 Task: Explore upcoming open houses in Denver, Colorado, to visit properties with a sunroom.
Action: Mouse moved to (204, 181)
Screenshot: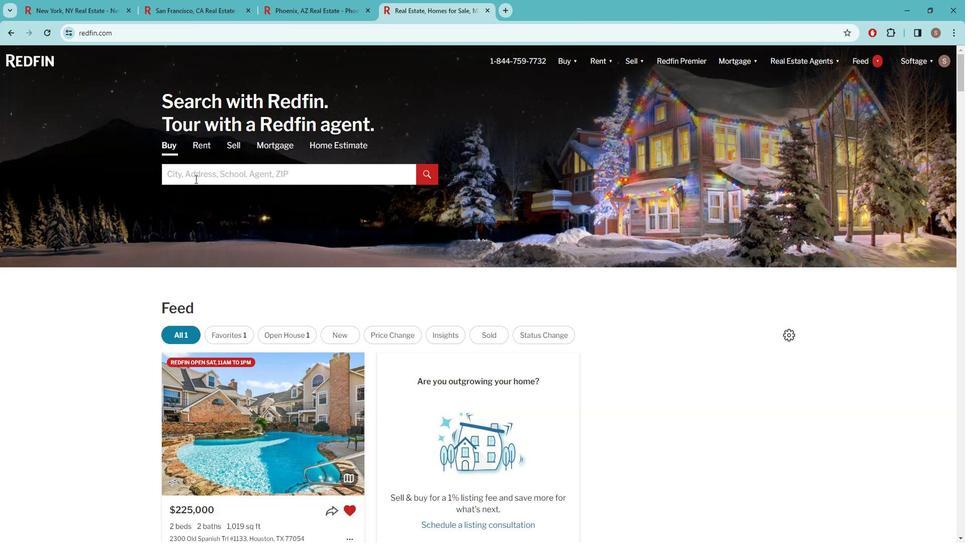 
Action: Mouse pressed left at (204, 181)
Screenshot: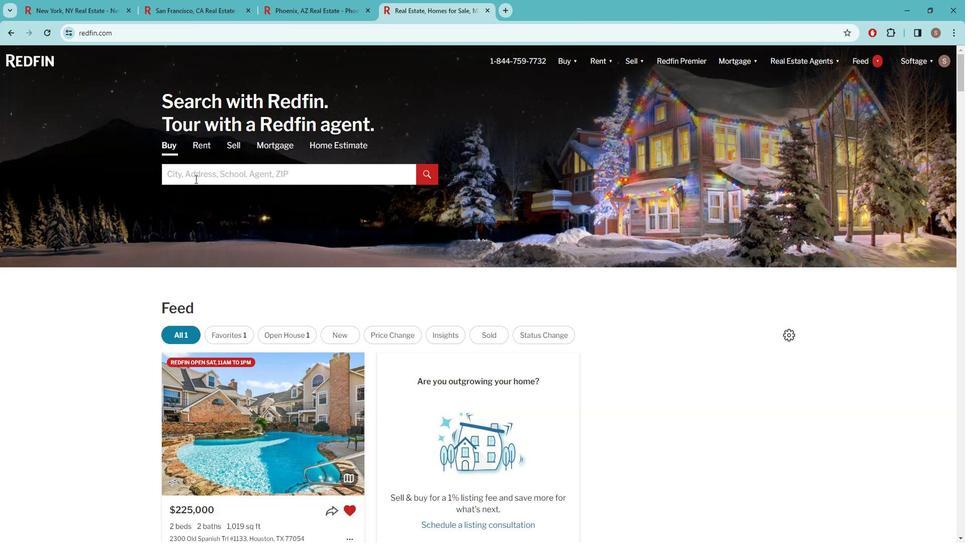 
Action: Mouse moved to (204, 181)
Screenshot: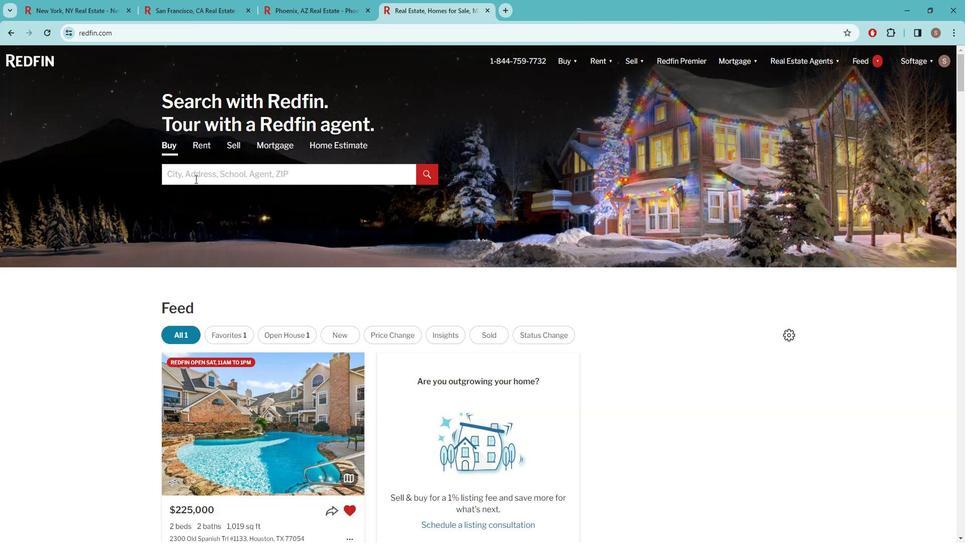 
Action: Key pressed d<Key.caps_lock>ENVER
Screenshot: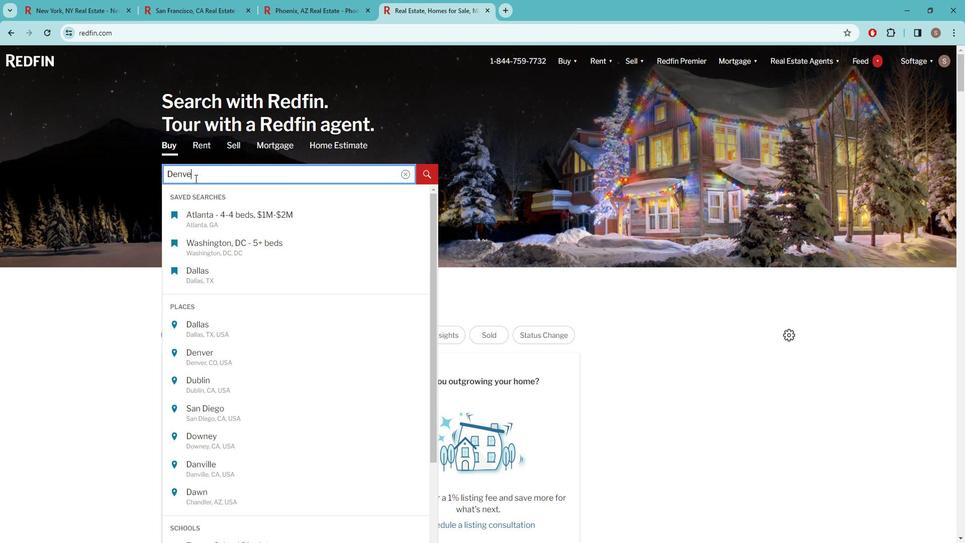 
Action: Mouse moved to (199, 220)
Screenshot: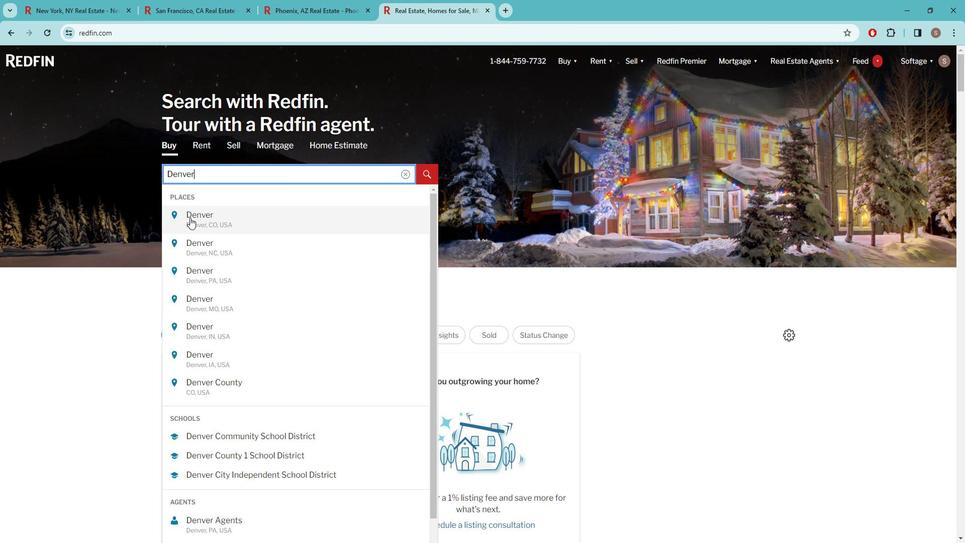 
Action: Mouse pressed left at (199, 220)
Screenshot: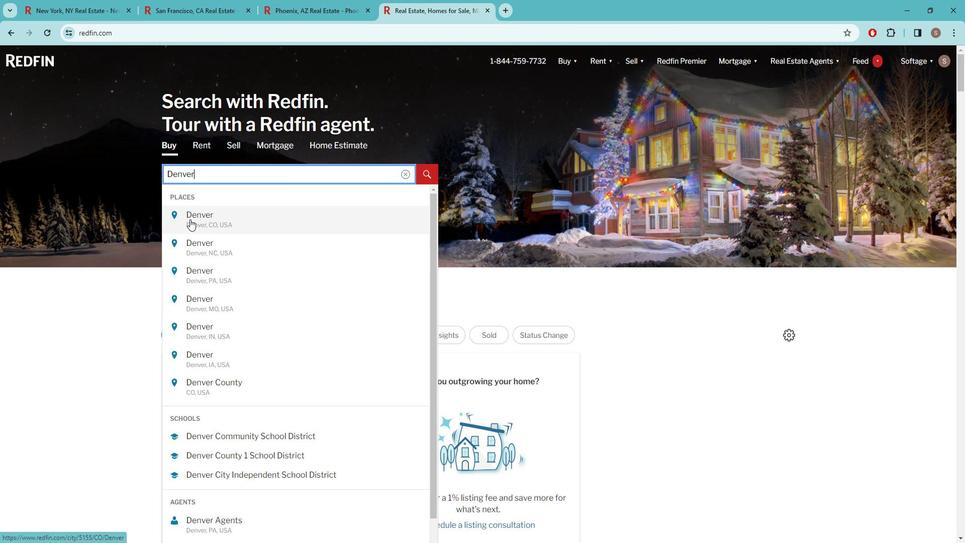 
Action: Mouse moved to (851, 126)
Screenshot: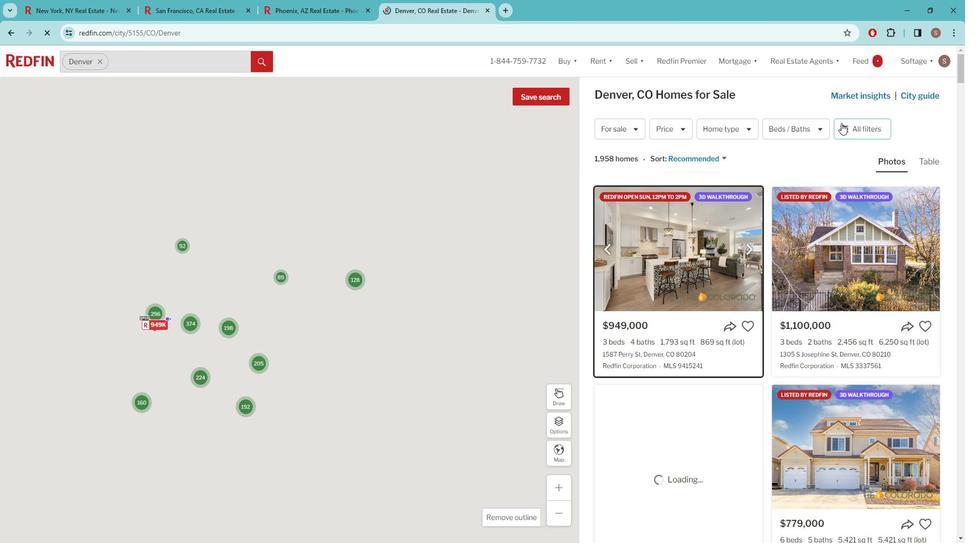 
Action: Mouse pressed left at (851, 126)
Screenshot: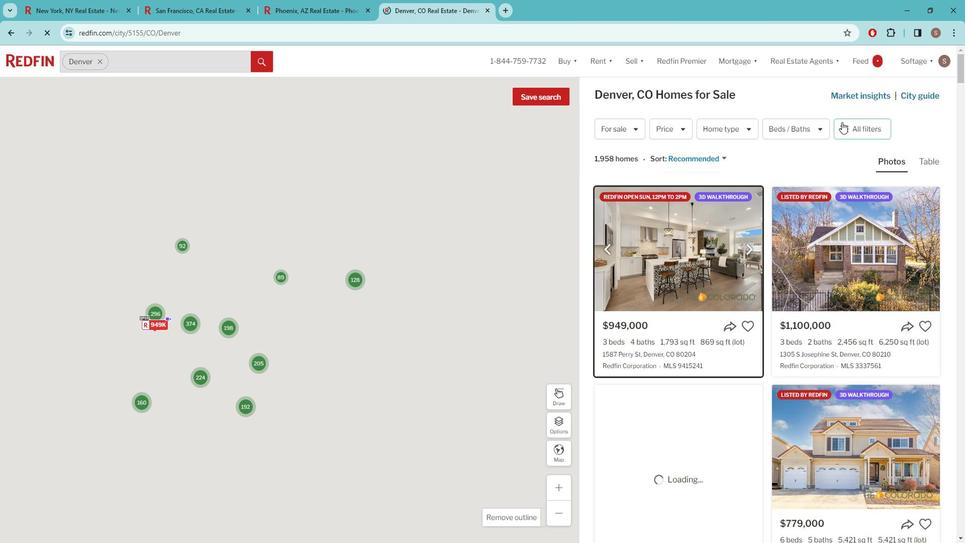 
Action: Mouse pressed left at (851, 126)
Screenshot: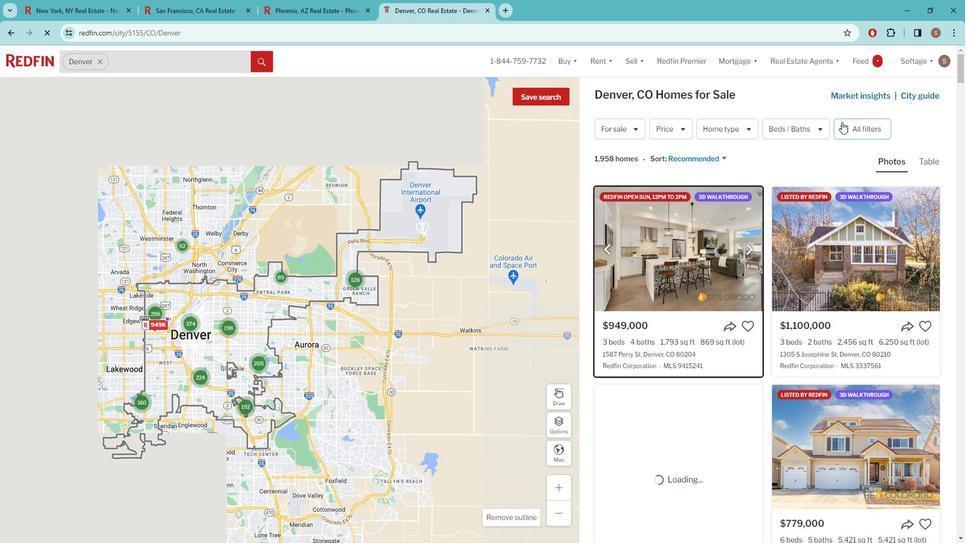 
Action: Mouse pressed left at (851, 126)
Screenshot: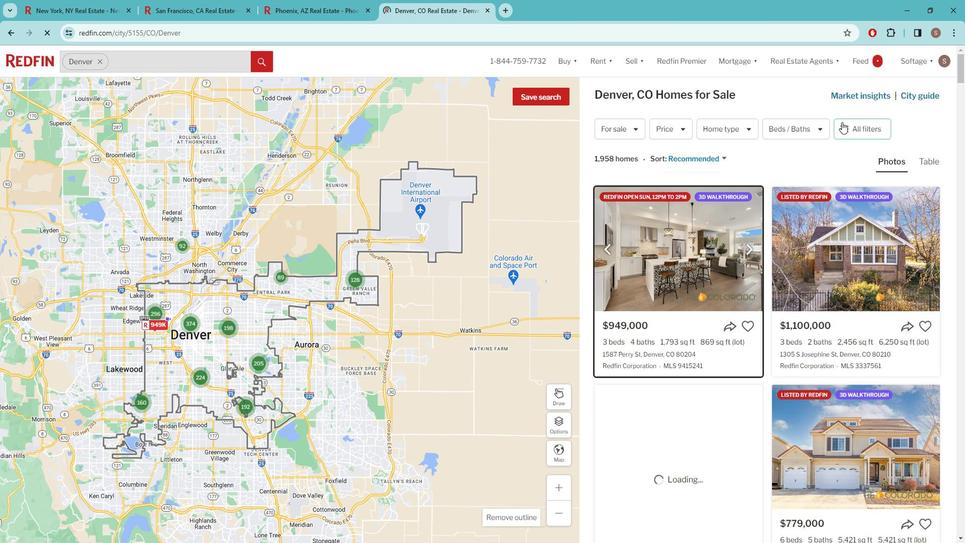 
Action: Mouse pressed left at (851, 126)
Screenshot: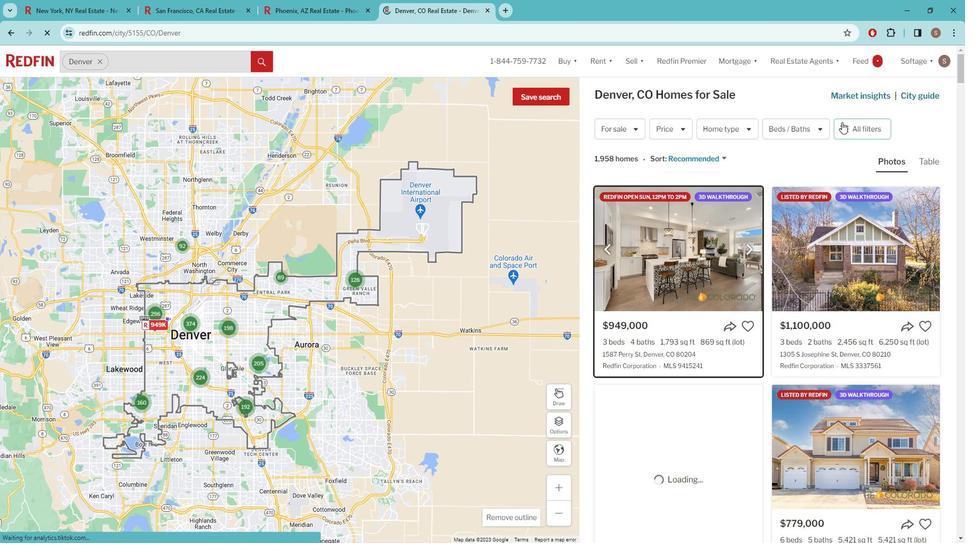 
Action: Mouse moved to (862, 130)
Screenshot: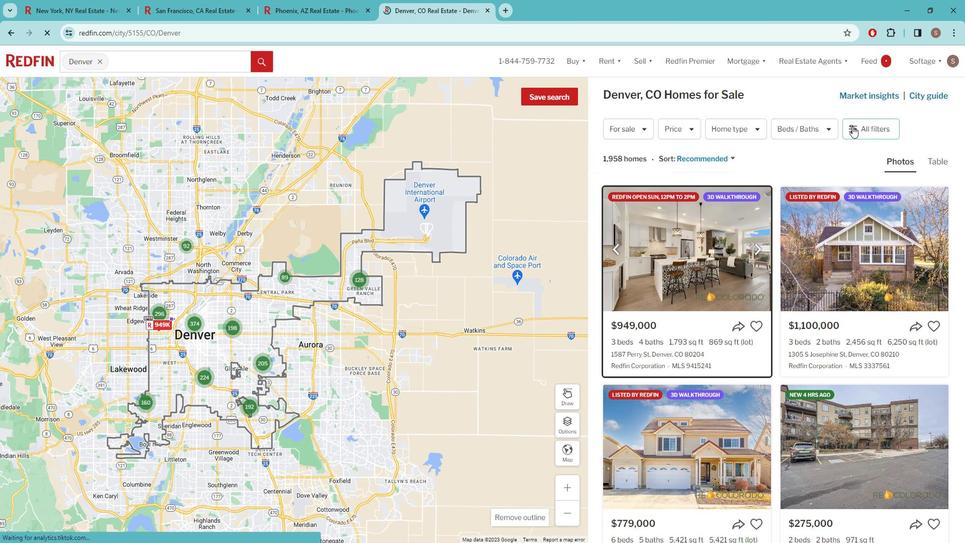 
Action: Mouse pressed left at (862, 130)
Screenshot: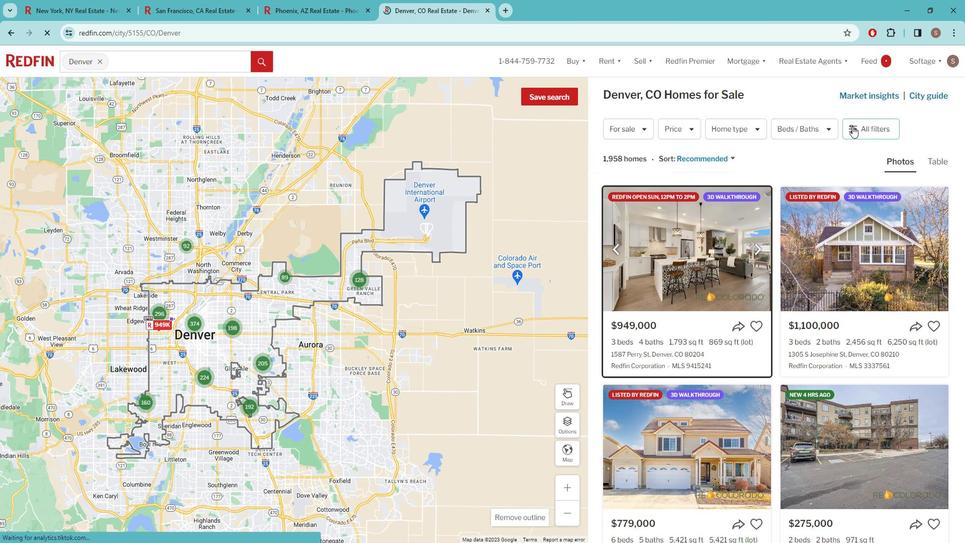 
Action: Mouse pressed left at (862, 130)
Screenshot: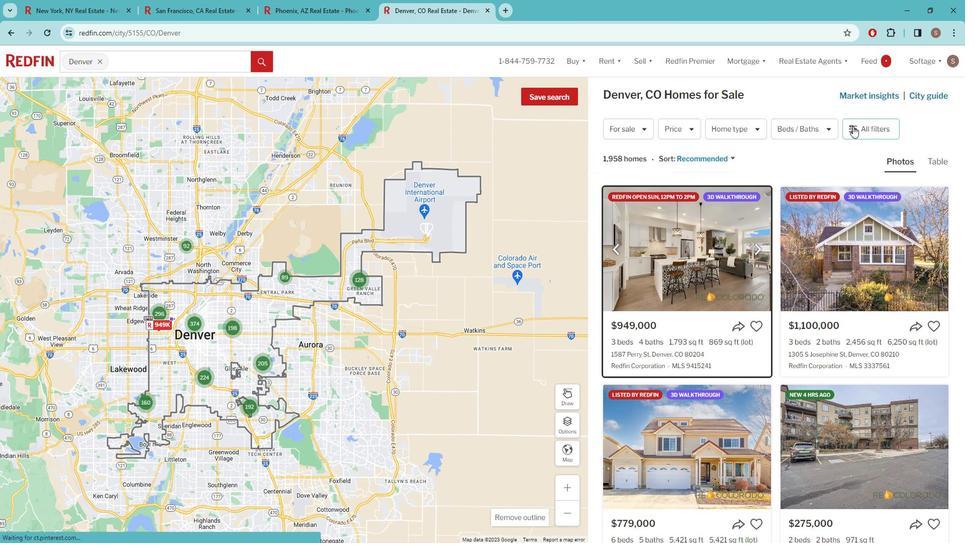 
Action: Mouse moved to (830, 162)
Screenshot: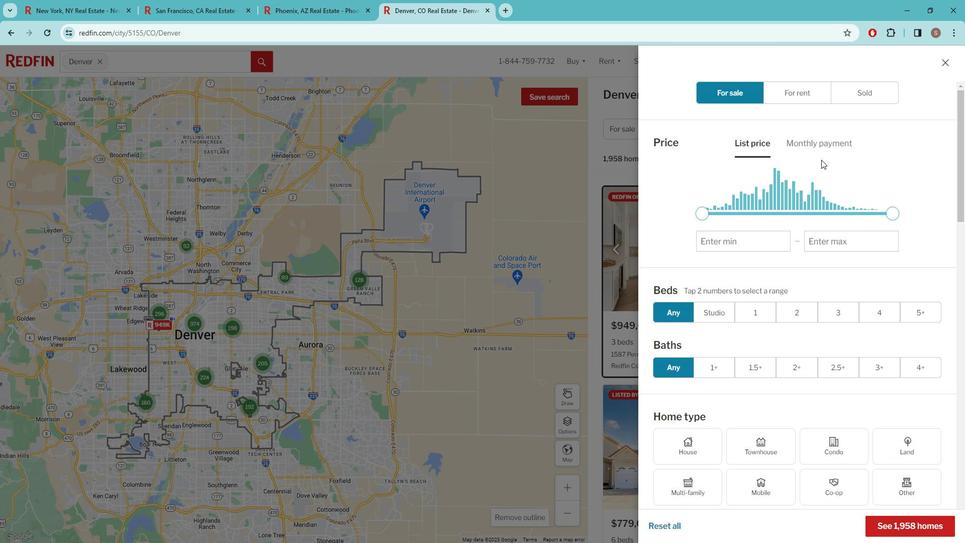 
Action: Mouse scrolled (830, 162) with delta (0, 0)
Screenshot: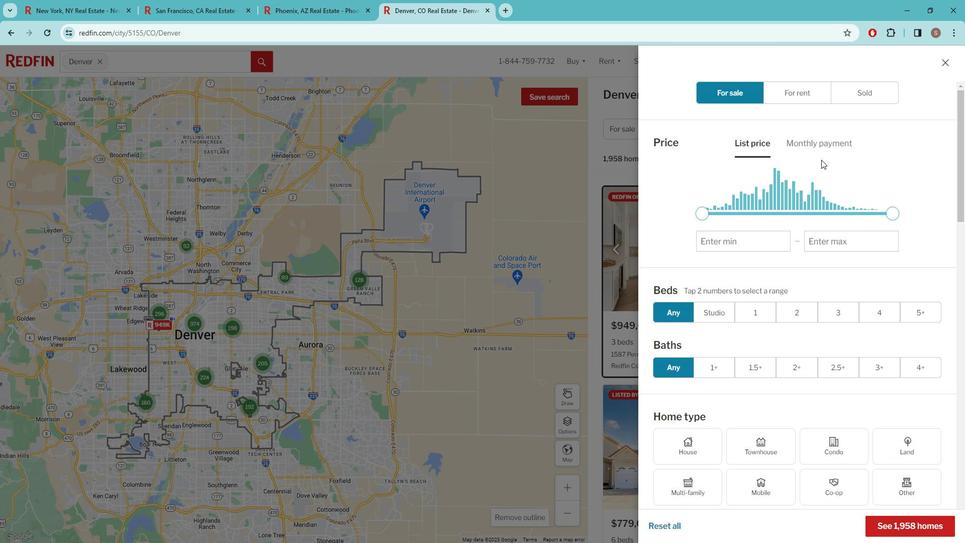 
Action: Mouse moved to (826, 163)
Screenshot: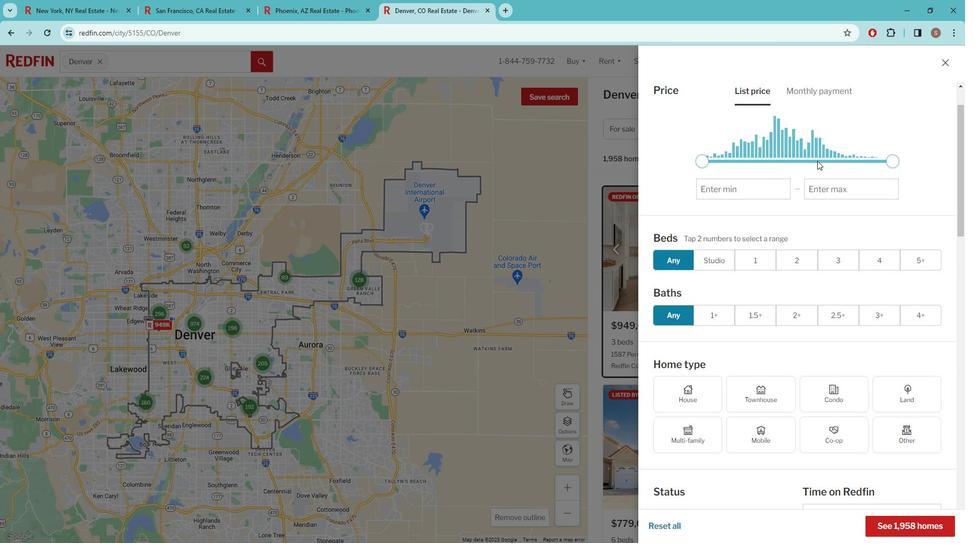 
Action: Mouse scrolled (826, 164) with delta (0, 0)
Screenshot: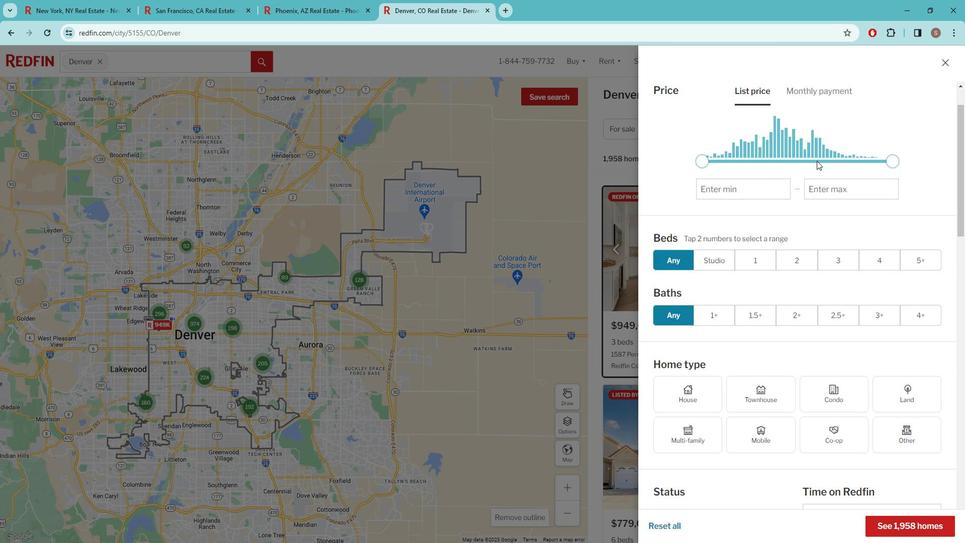 
Action: Mouse moved to (826, 163)
Screenshot: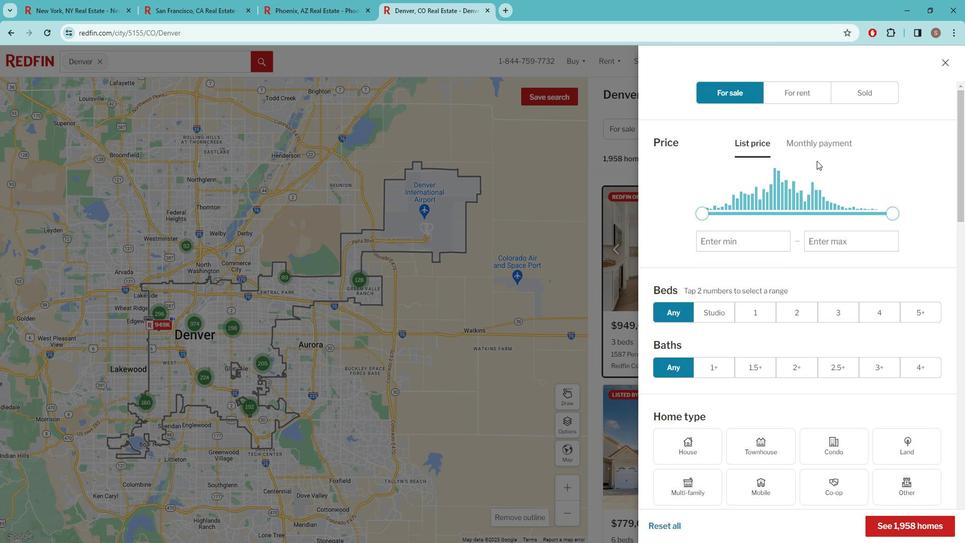 
Action: Mouse scrolled (826, 163) with delta (0, 0)
Screenshot: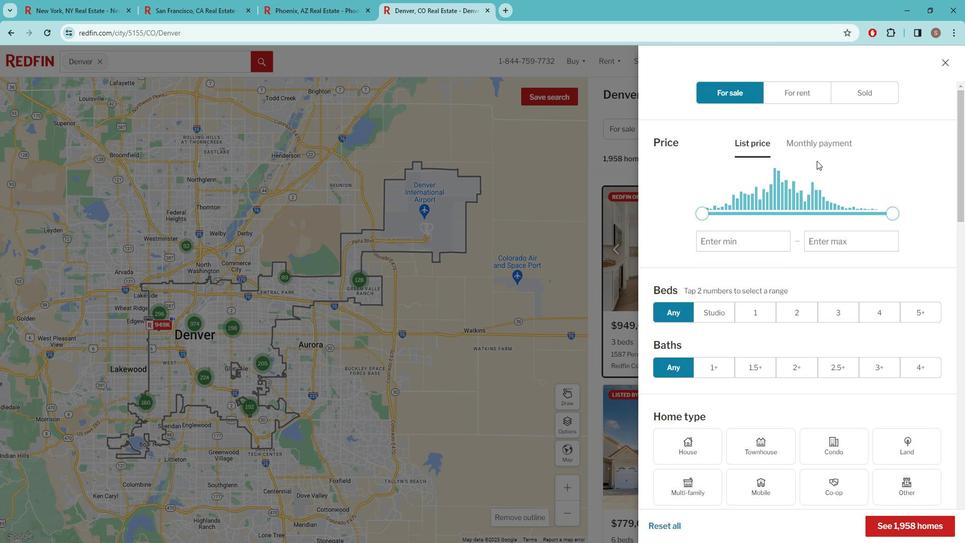 
Action: Mouse moved to (824, 165)
Screenshot: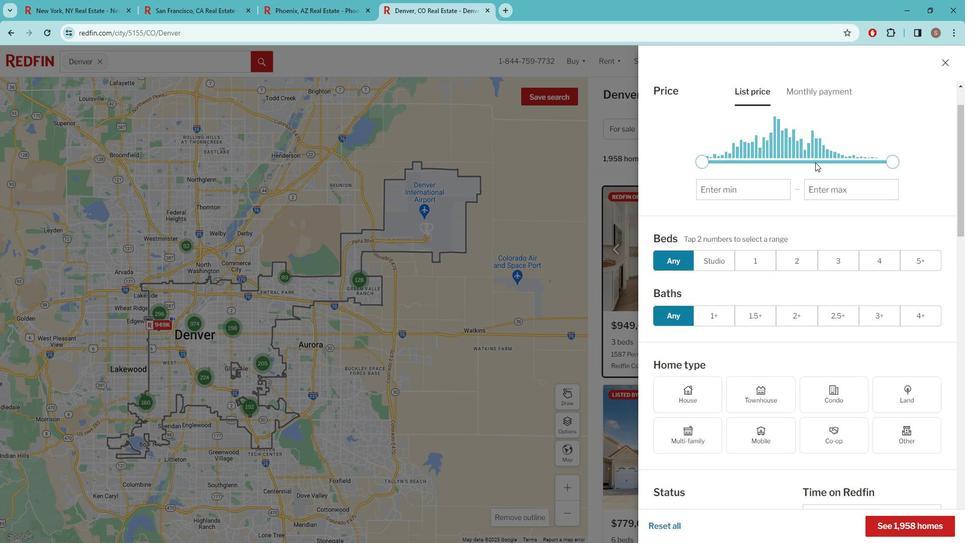
Action: Mouse scrolled (824, 165) with delta (0, 0)
Screenshot: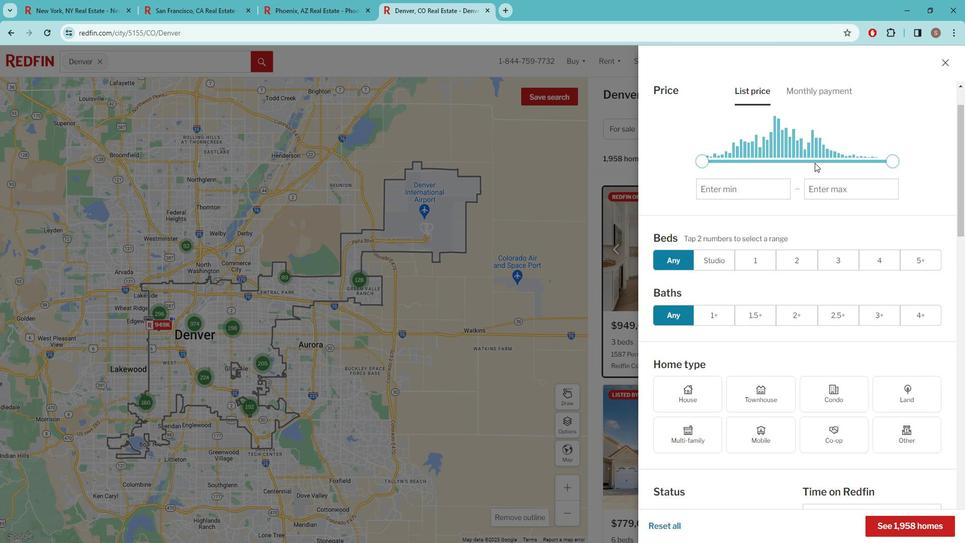 
Action: Mouse moved to (823, 165)
Screenshot: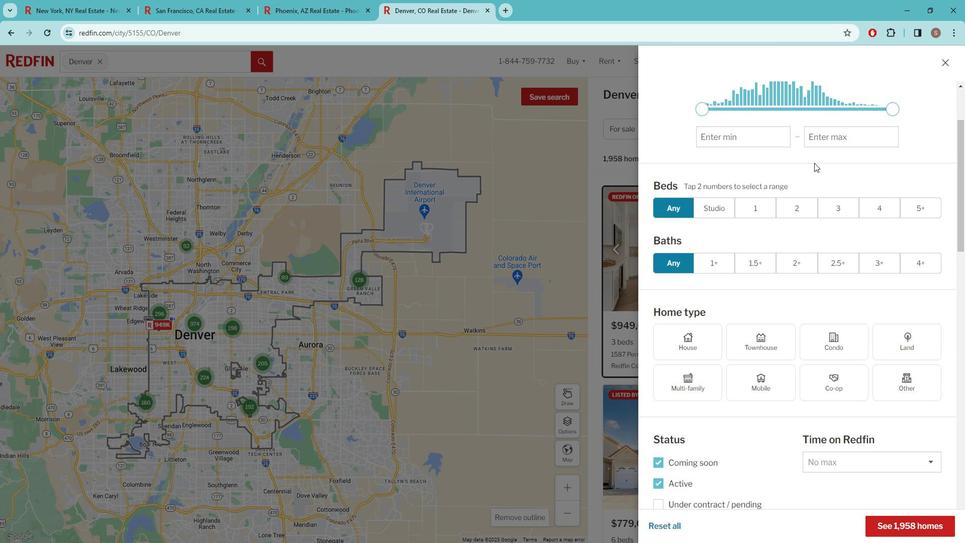 
Action: Mouse scrolled (823, 165) with delta (0, 0)
Screenshot: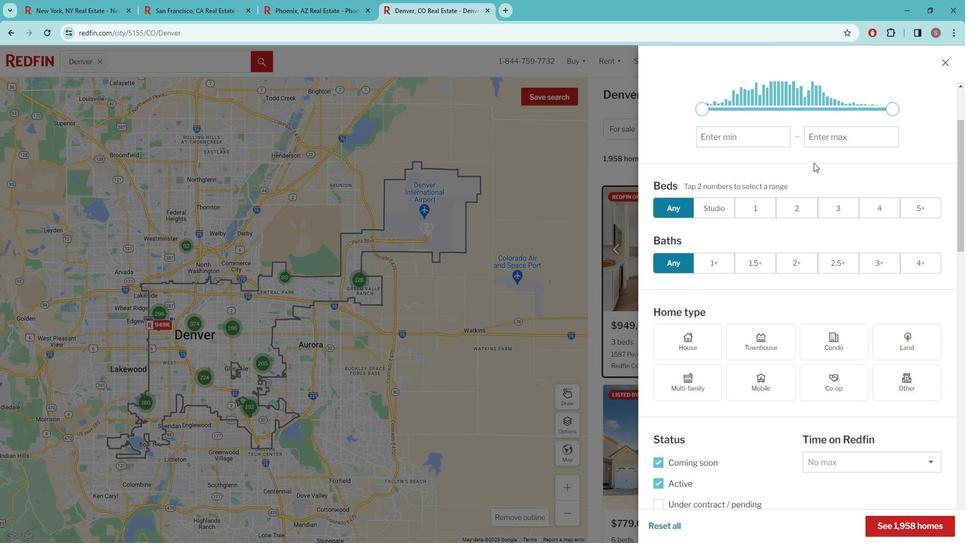 
Action: Mouse moved to (820, 166)
Screenshot: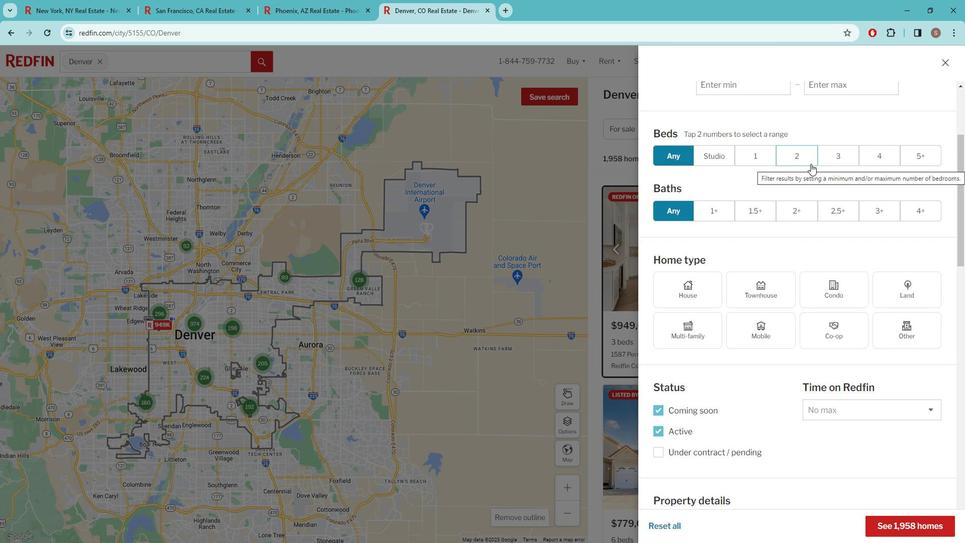 
Action: Mouse scrolled (820, 166) with delta (0, 0)
Screenshot: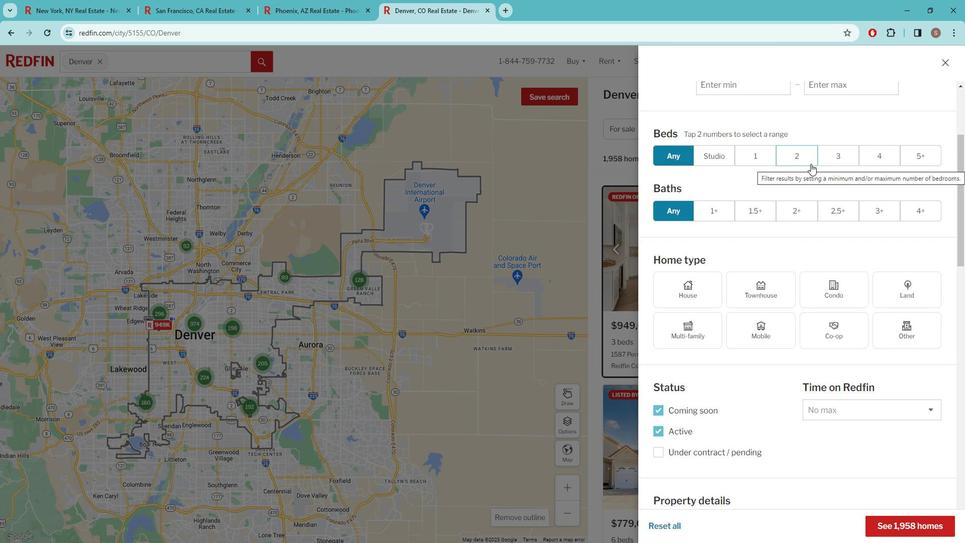 
Action: Mouse scrolled (820, 166) with delta (0, 0)
Screenshot: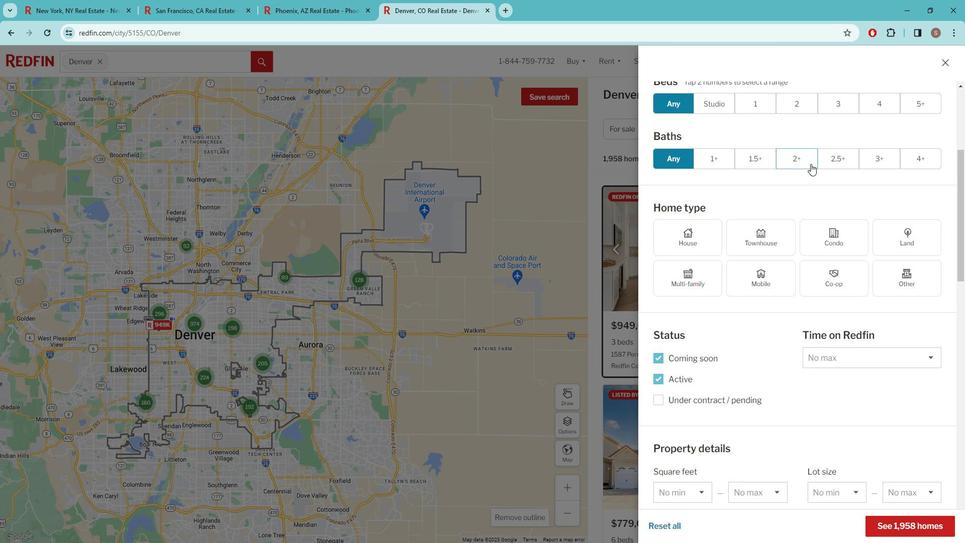 
Action: Mouse moved to (819, 166)
Screenshot: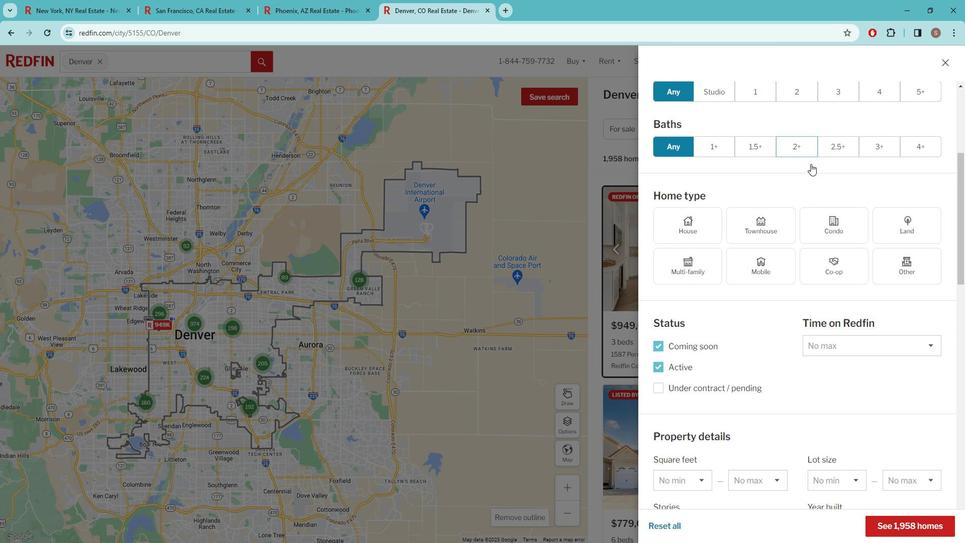 
Action: Mouse scrolled (819, 166) with delta (0, 0)
Screenshot: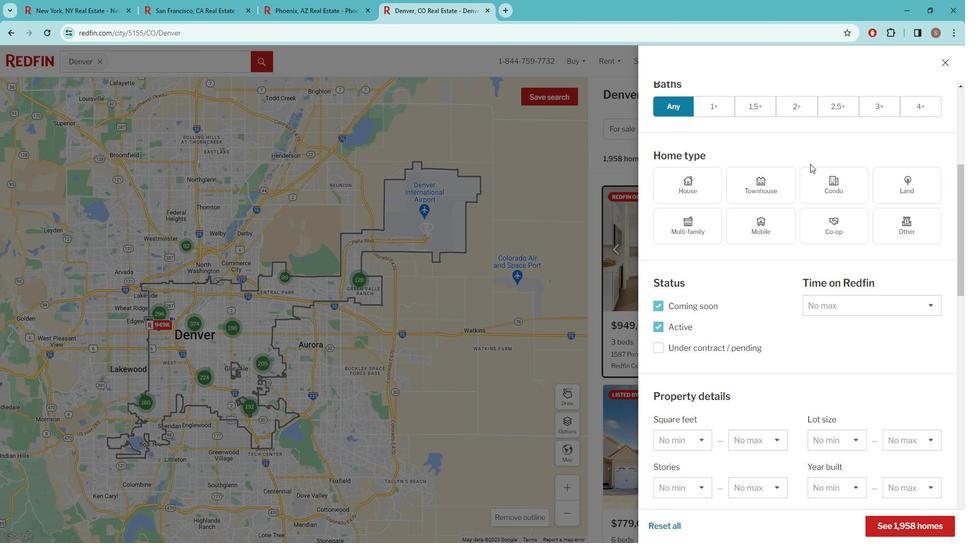
Action: Mouse scrolled (819, 166) with delta (0, 0)
Screenshot: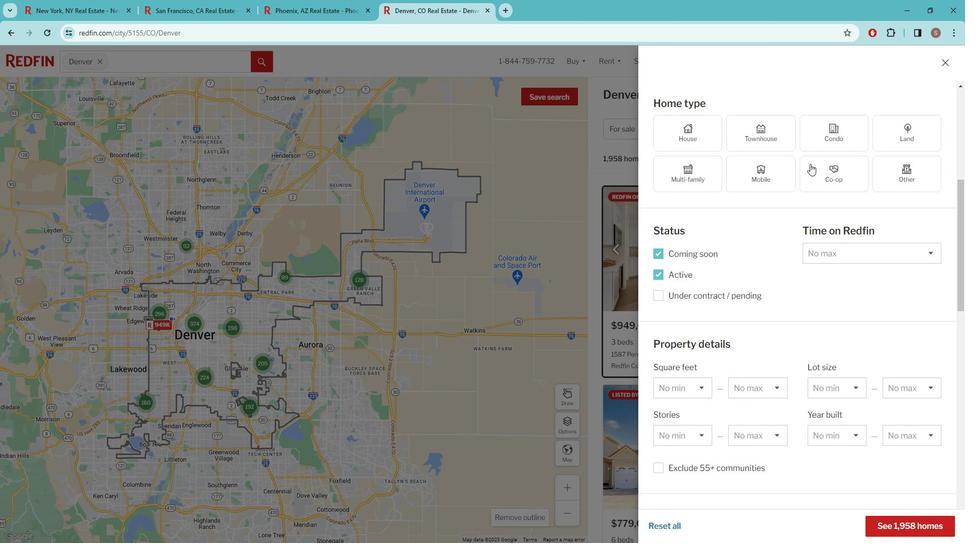 
Action: Mouse moved to (819, 166)
Screenshot: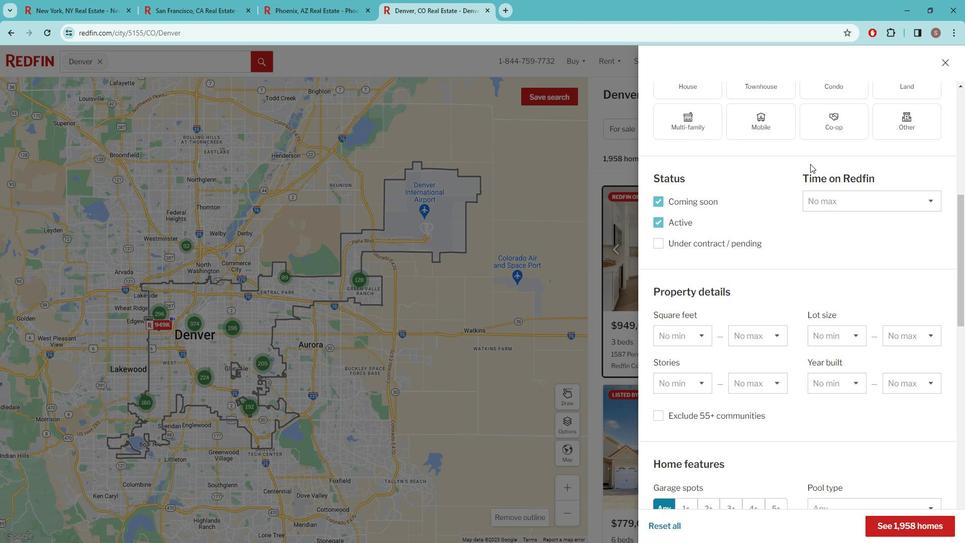 
Action: Mouse scrolled (819, 166) with delta (0, 0)
Screenshot: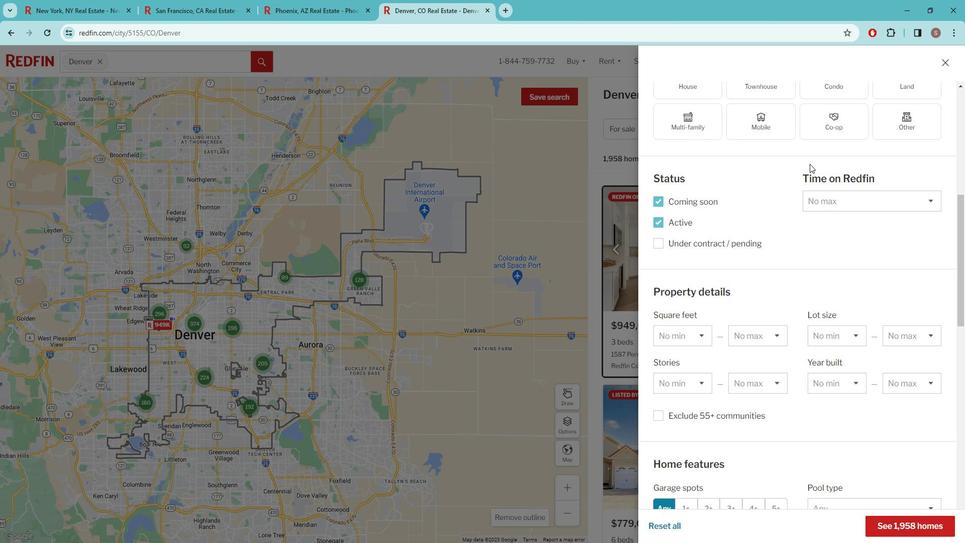 
Action: Mouse moved to (815, 168)
Screenshot: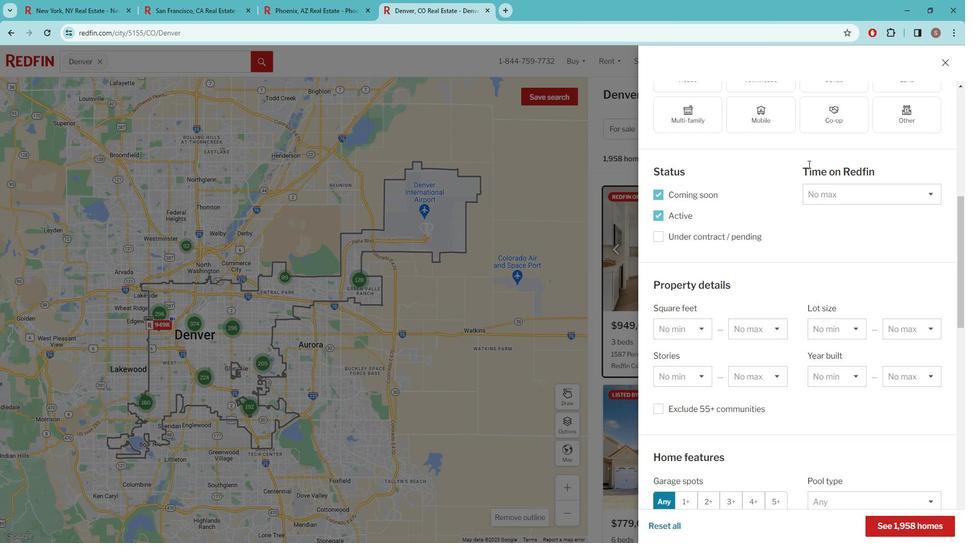 
Action: Mouse scrolled (815, 167) with delta (0, 0)
Screenshot: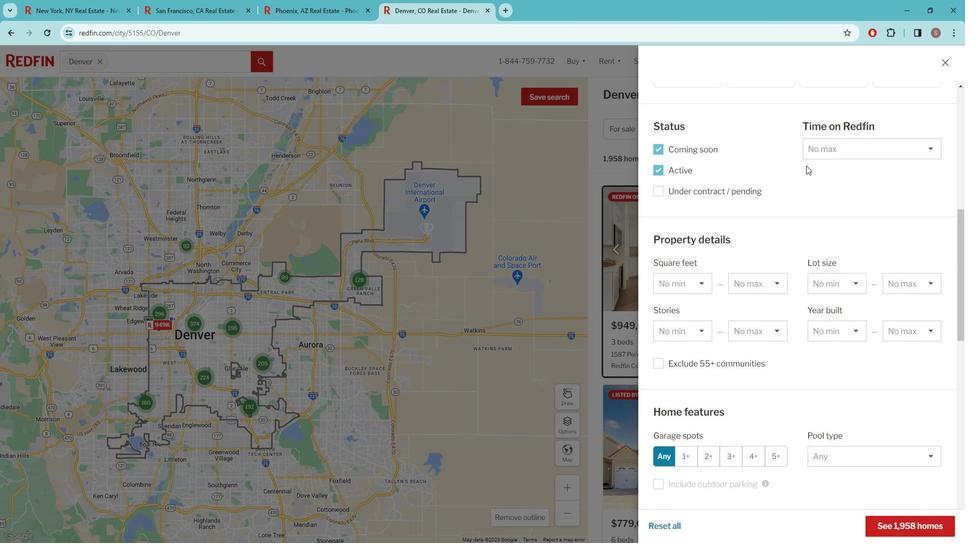 
Action: Mouse scrolled (815, 167) with delta (0, 0)
Screenshot: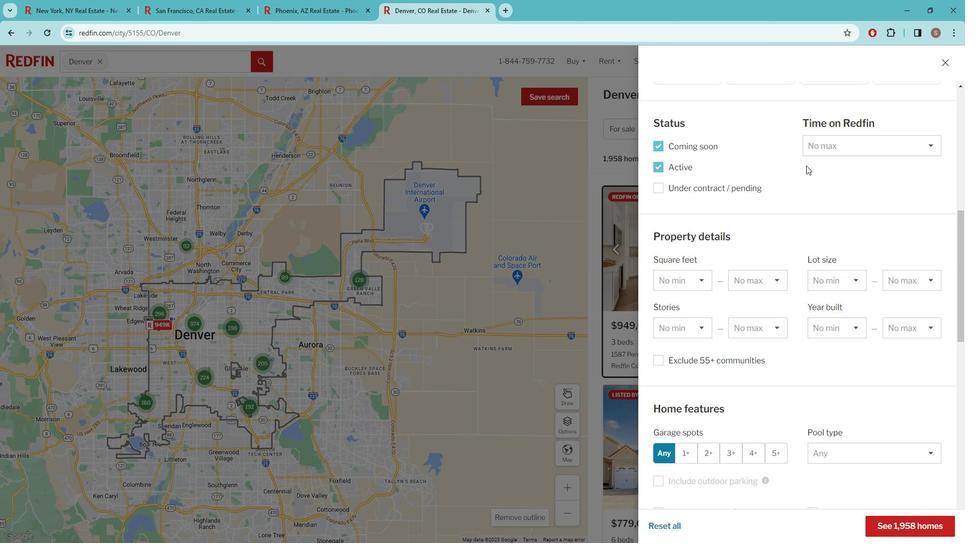 
Action: Mouse scrolled (815, 167) with delta (0, 0)
Screenshot: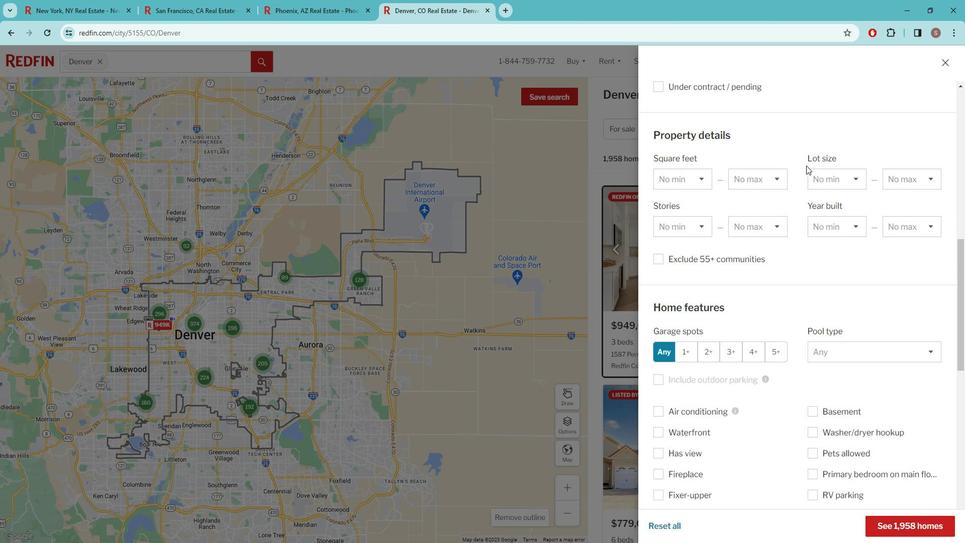 
Action: Mouse moved to (814, 168)
Screenshot: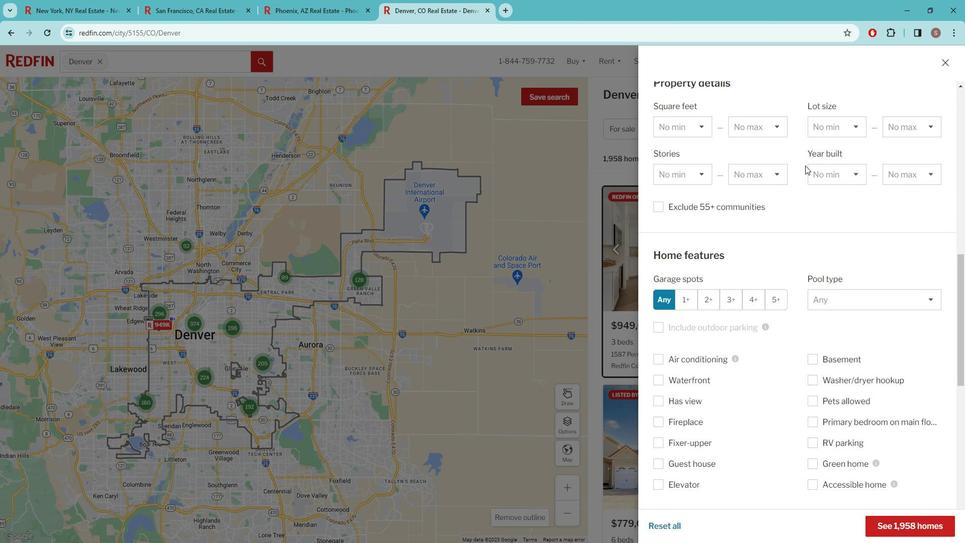 
Action: Mouse scrolled (814, 167) with delta (0, 0)
Screenshot: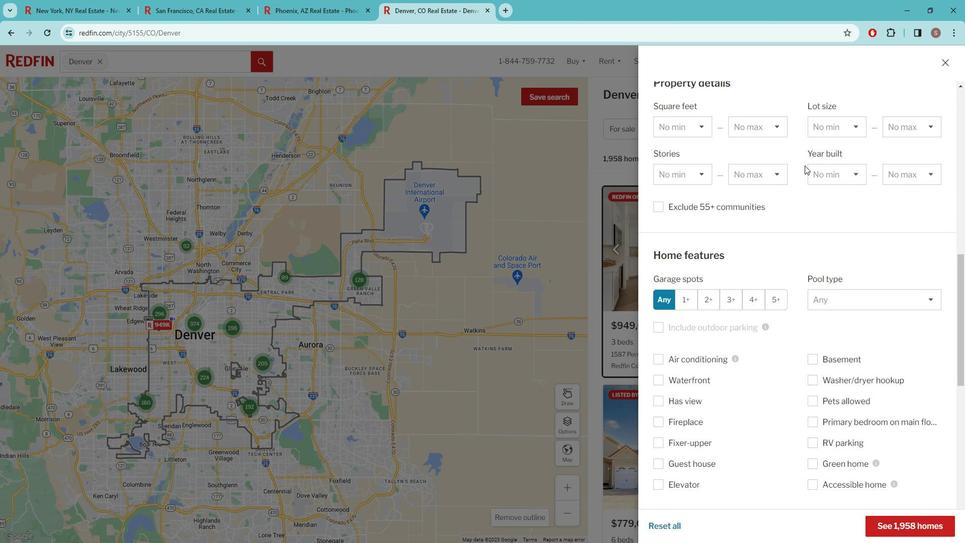 
Action: Mouse moved to (813, 168)
Screenshot: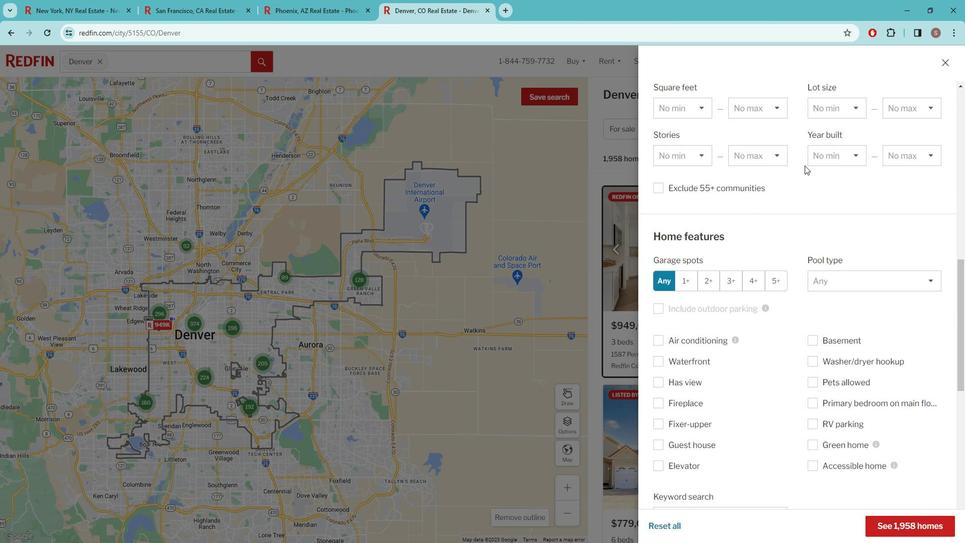 
Action: Mouse scrolled (813, 167) with delta (0, 0)
Screenshot: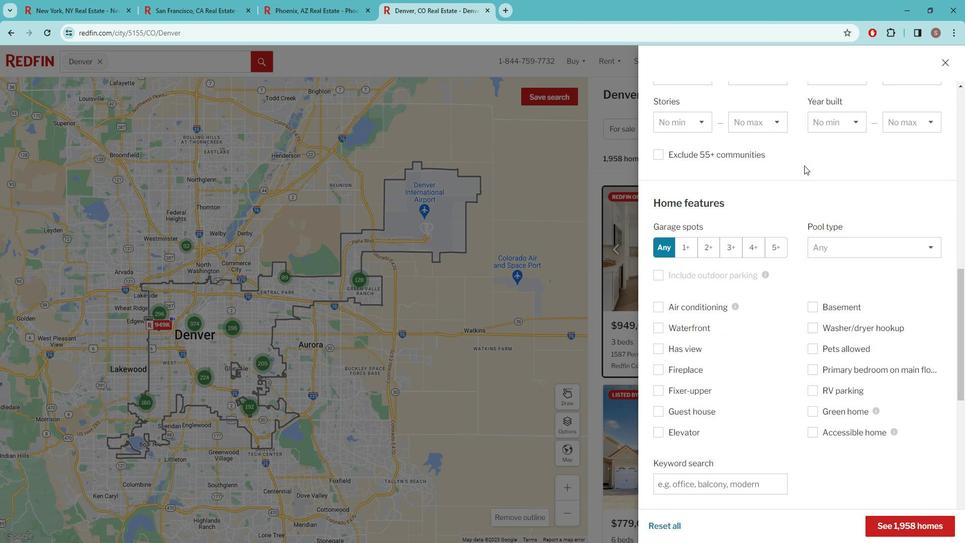 
Action: Mouse moved to (813, 168)
Screenshot: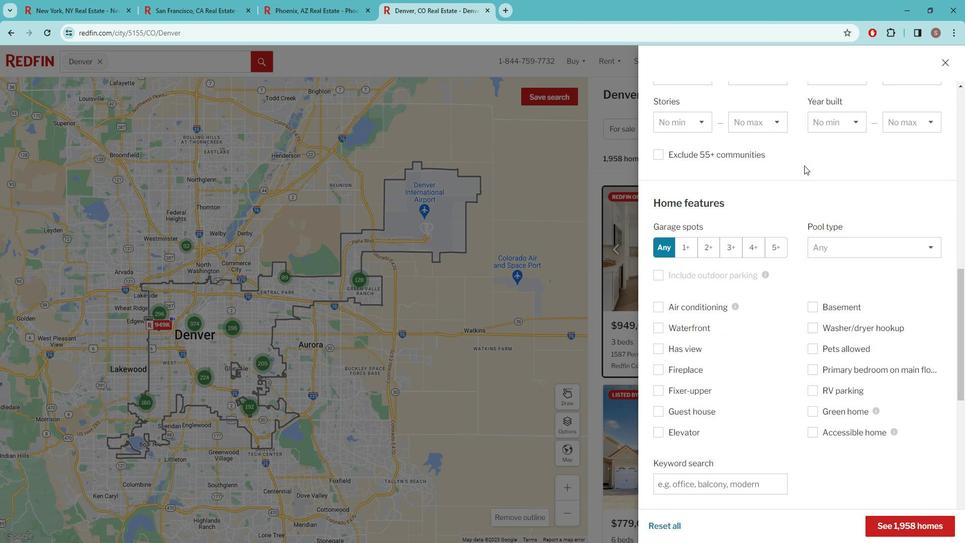 
Action: Mouse scrolled (813, 167) with delta (0, 0)
Screenshot: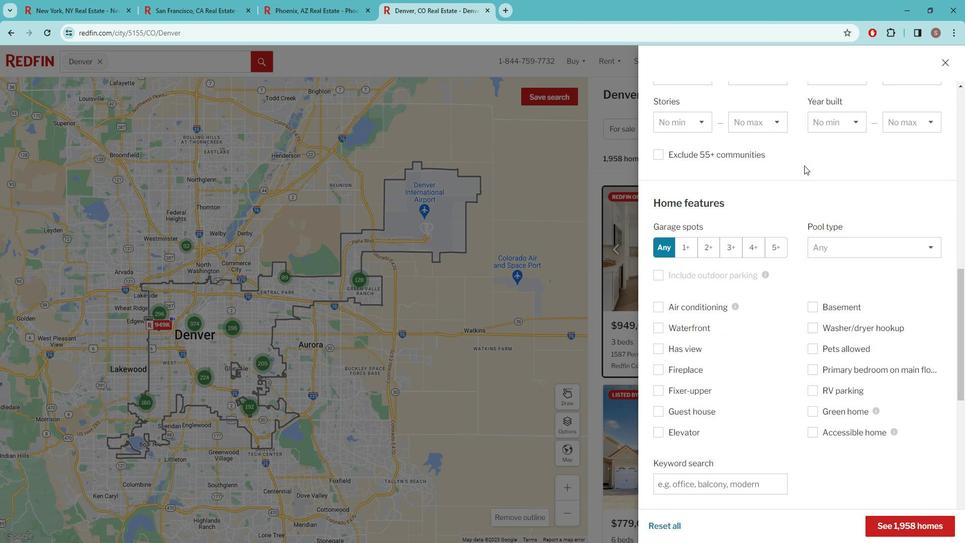 
Action: Mouse moved to (684, 373)
Screenshot: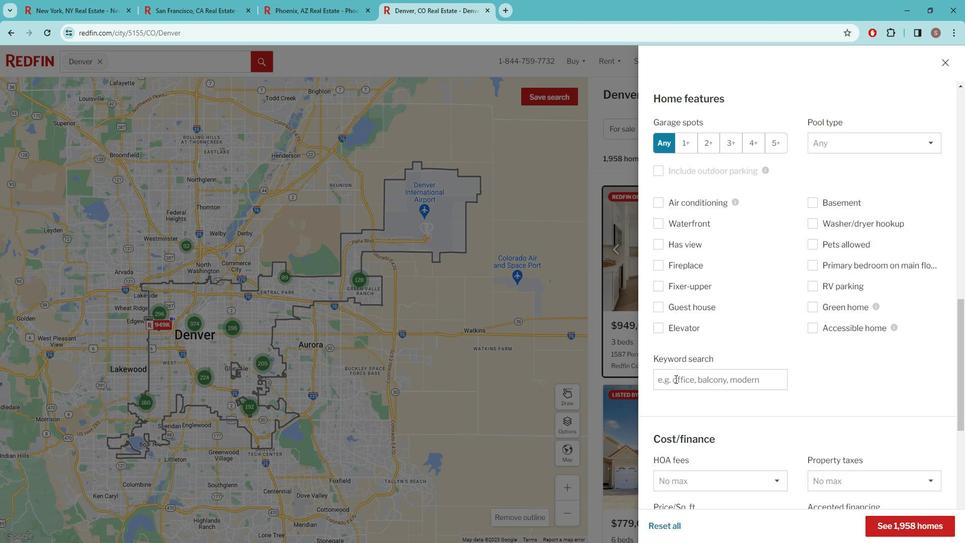 
Action: Mouse pressed left at (684, 373)
Screenshot: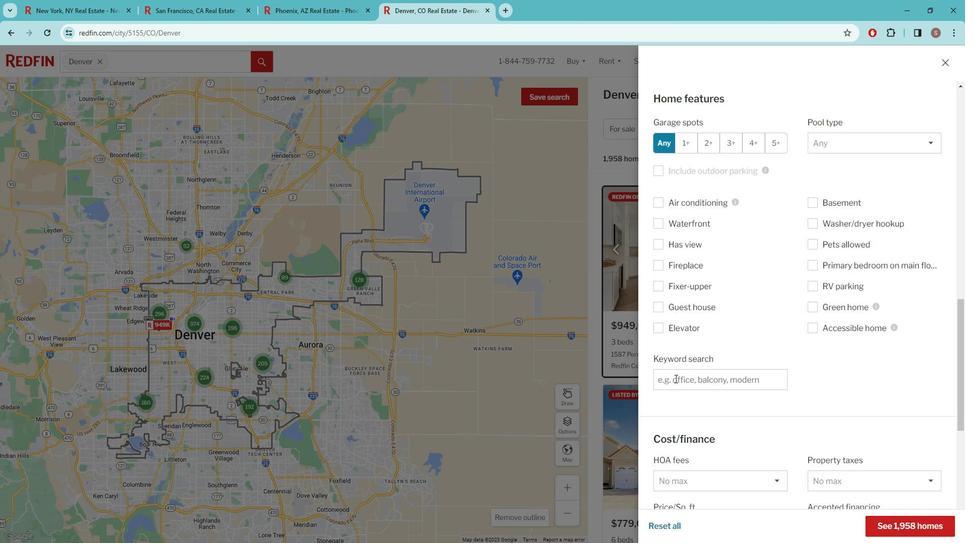 
Action: Key pressed PROPERTIES<Key.space>WITH<Key.space>A<Key.space>SUNROOM<Key.space>
Screenshot: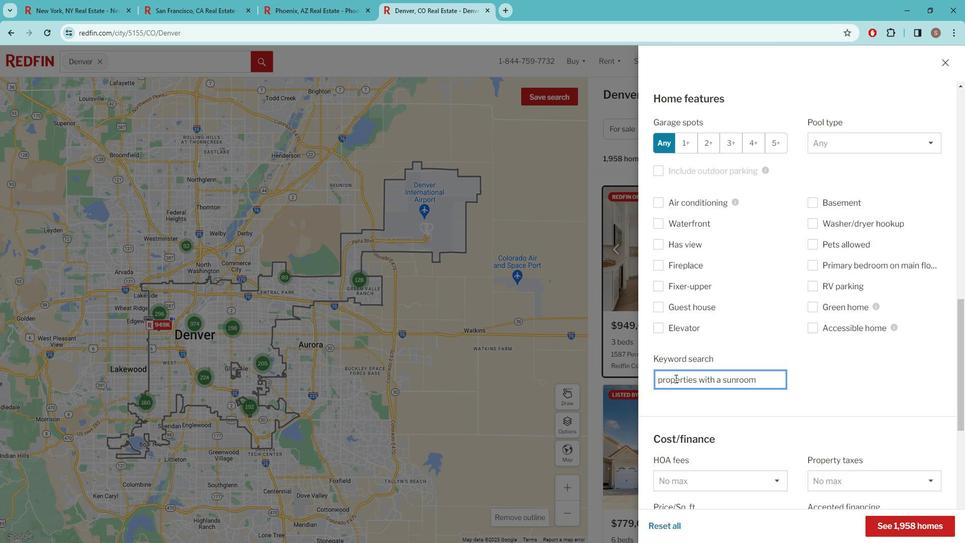 
Action: Mouse moved to (754, 385)
Screenshot: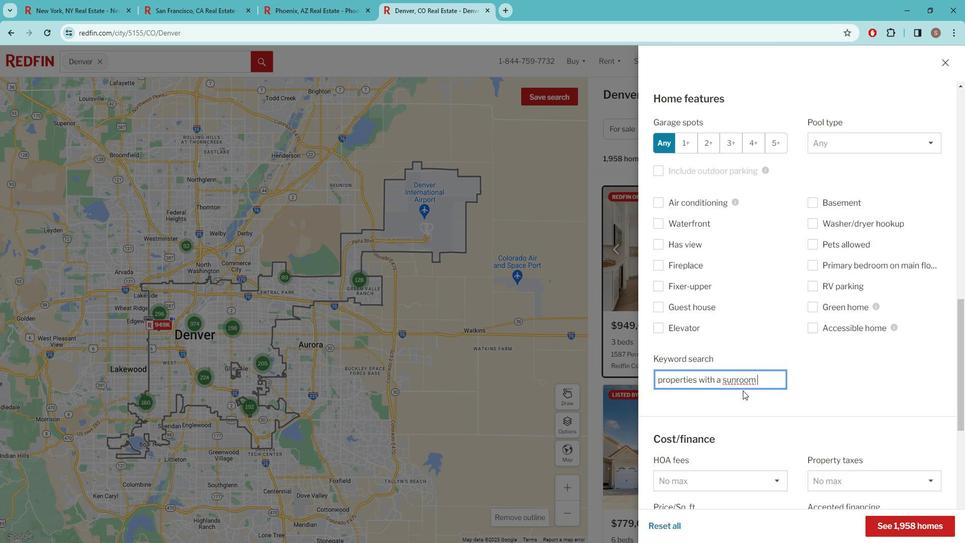 
Action: Mouse scrolled (754, 384) with delta (0, 0)
Screenshot: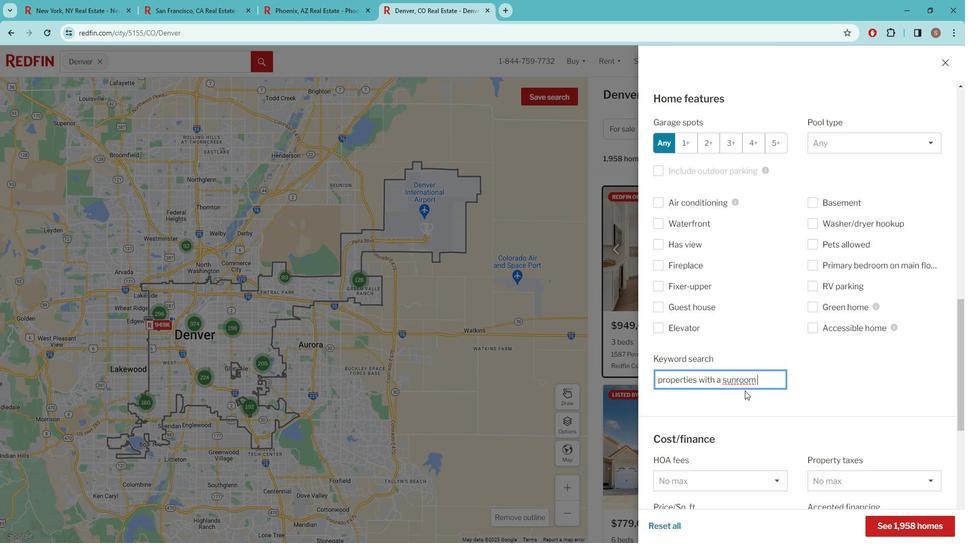 
Action: Mouse scrolled (754, 384) with delta (0, 0)
Screenshot: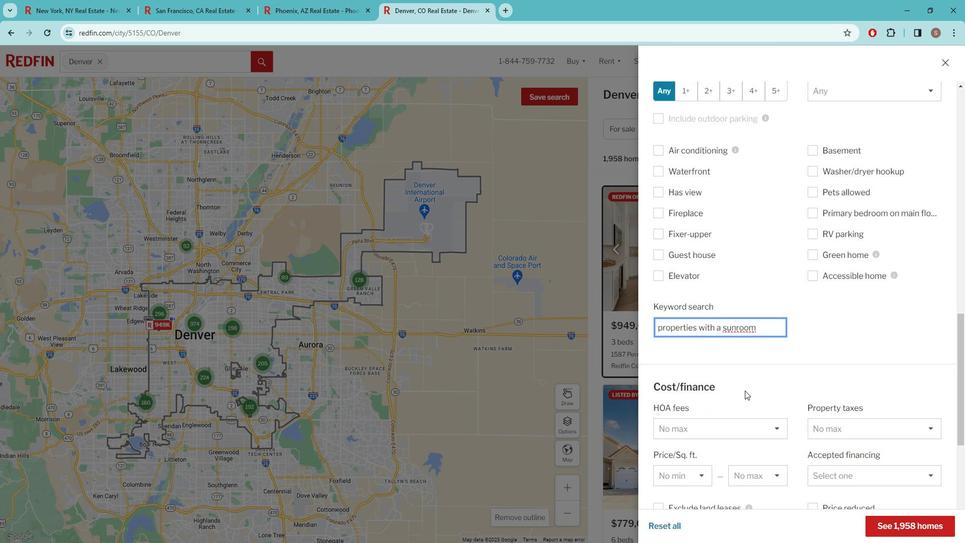 
Action: Mouse moved to (734, 274)
Screenshot: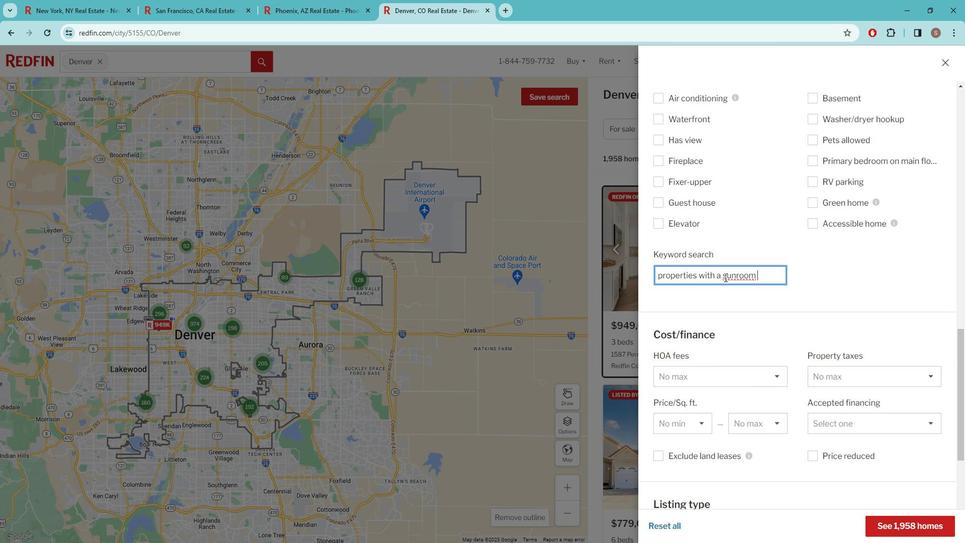 
Action: Mouse pressed left at (734, 274)
Screenshot: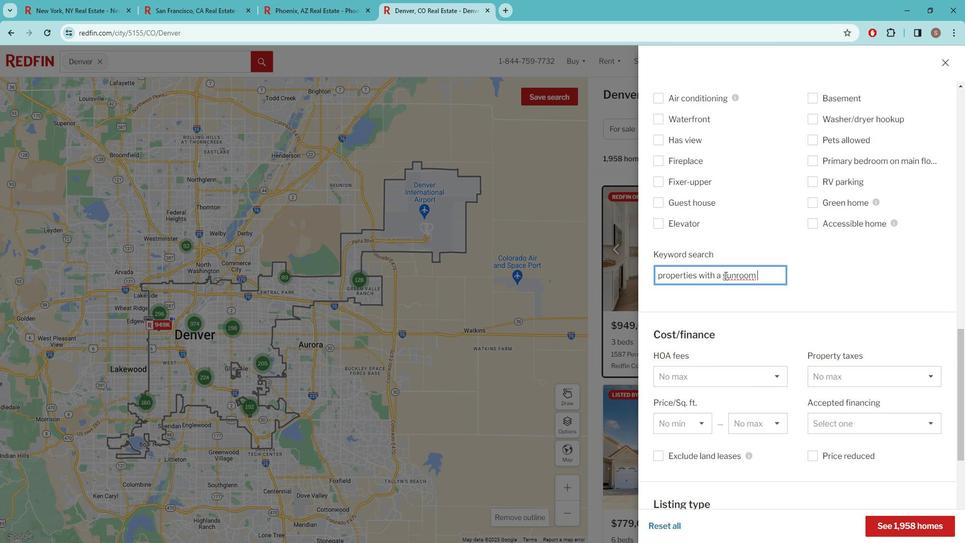 
Action: Mouse moved to (734, 274)
Screenshot: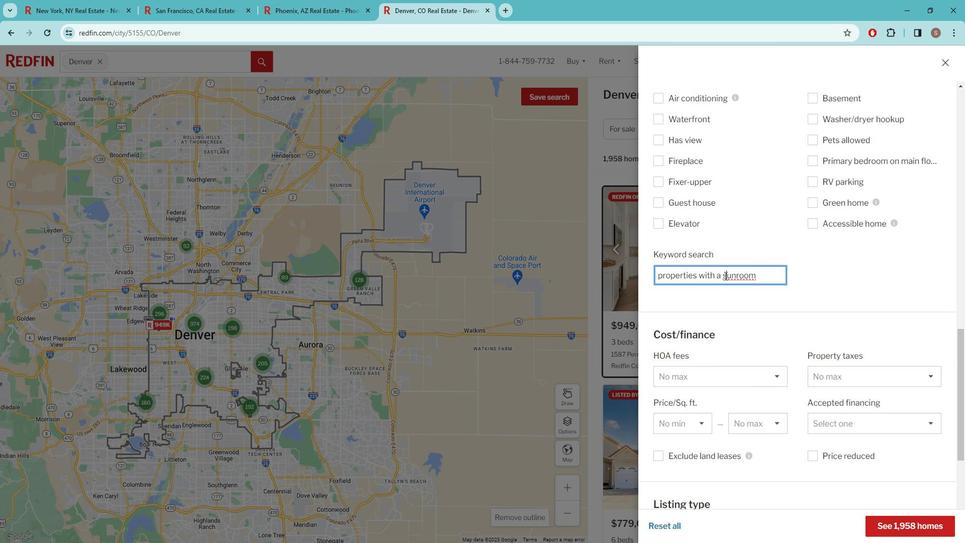 
Action: Key pressed <Key.backspace><Key.caps_lock>s
Screenshot: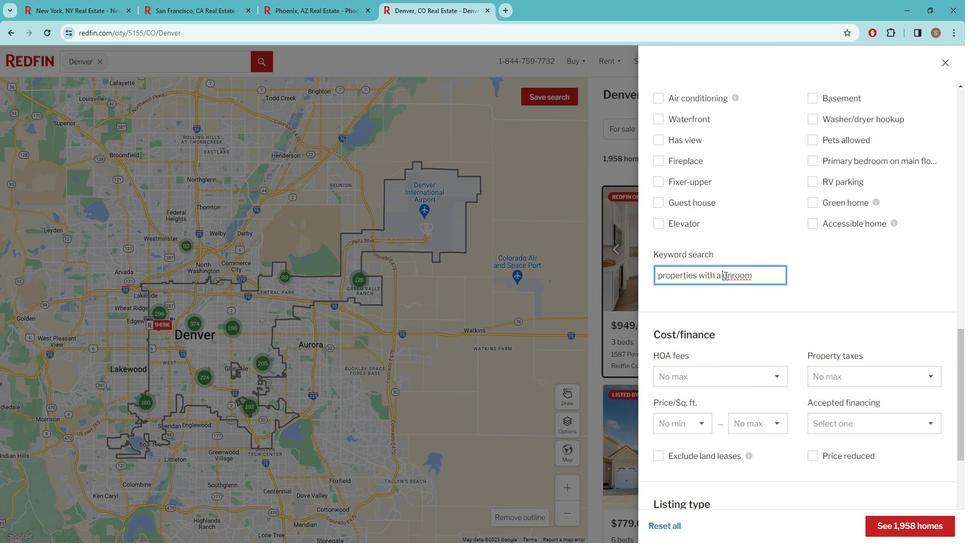 
Action: Mouse moved to (739, 294)
Screenshot: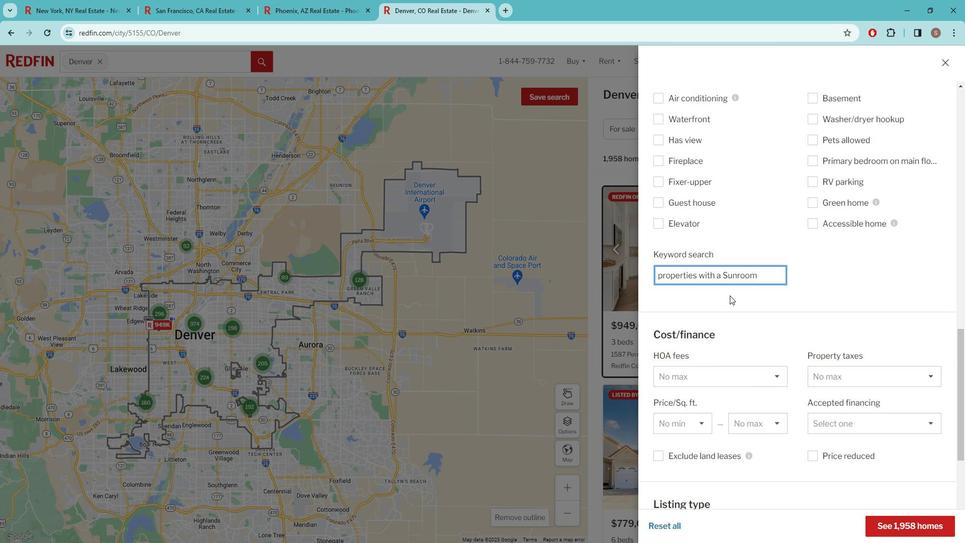 
Action: Mouse pressed left at (739, 294)
Screenshot: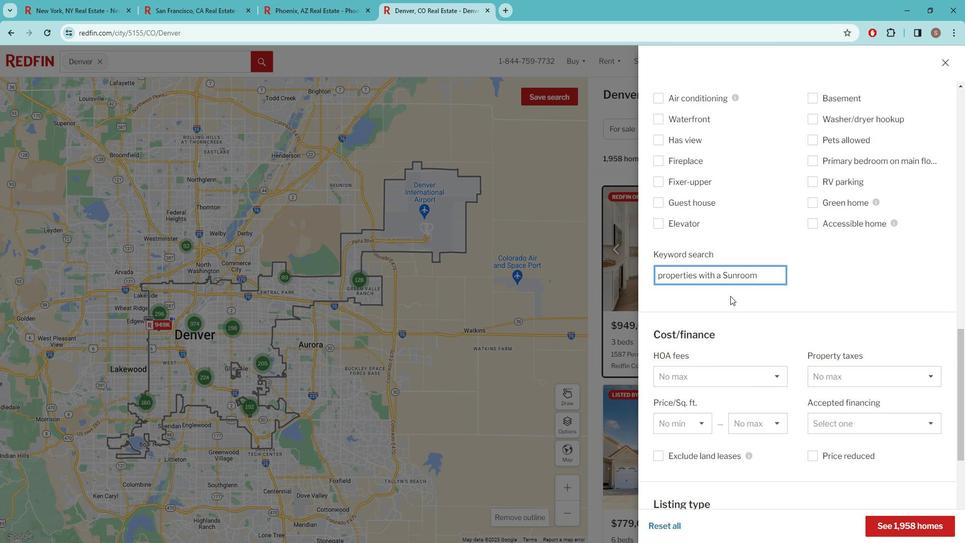 
Action: Mouse scrolled (739, 293) with delta (0, 0)
Screenshot: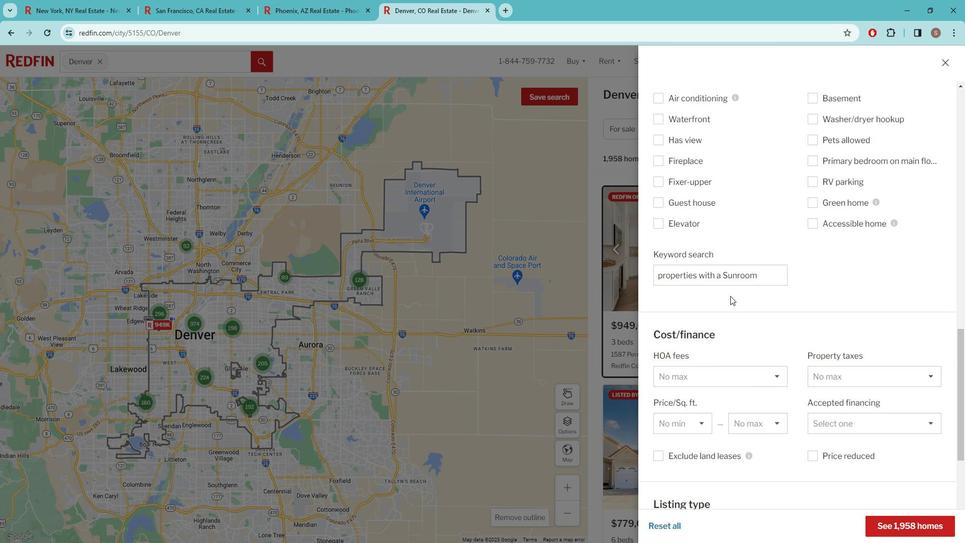 
Action: Mouse scrolled (739, 293) with delta (0, 0)
Screenshot: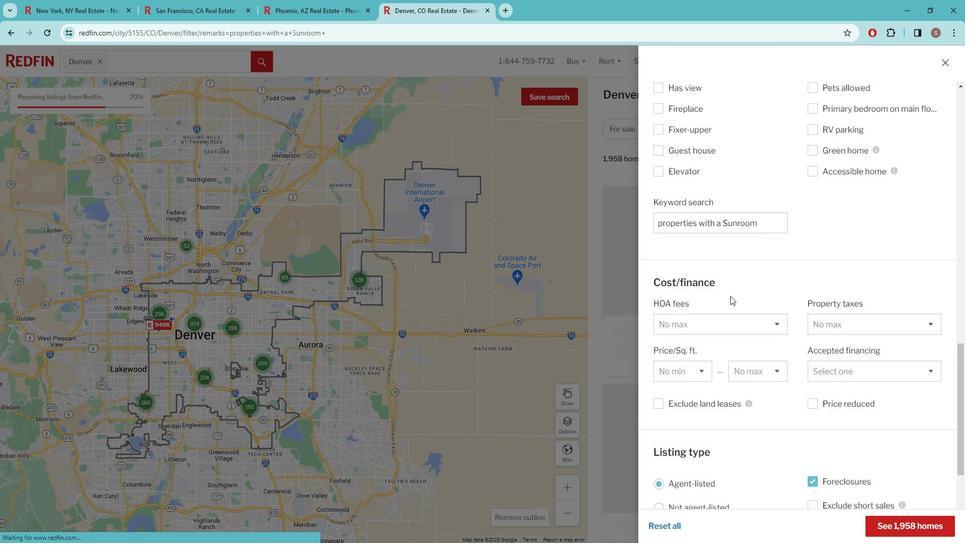 
Action: Mouse scrolled (739, 293) with delta (0, 0)
Screenshot: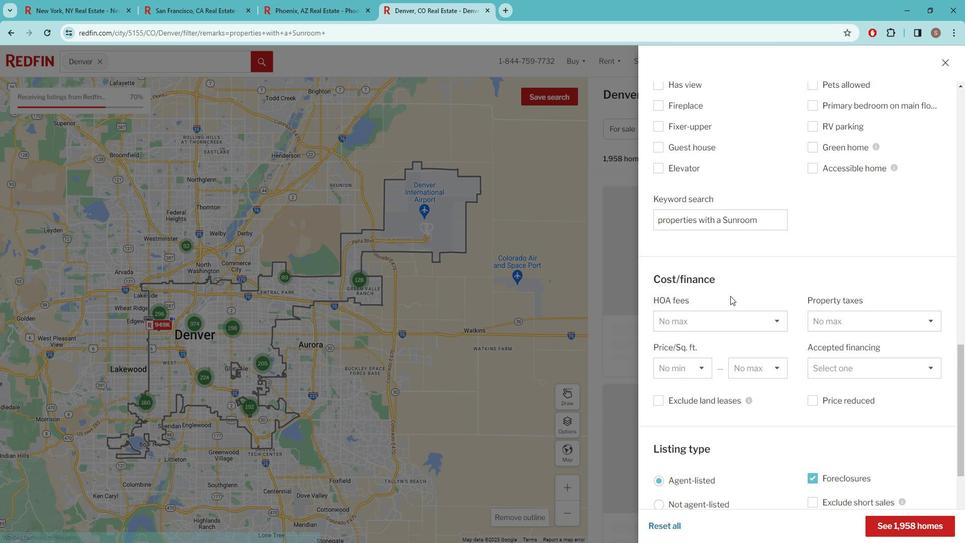 
Action: Mouse scrolled (739, 293) with delta (0, 0)
Screenshot: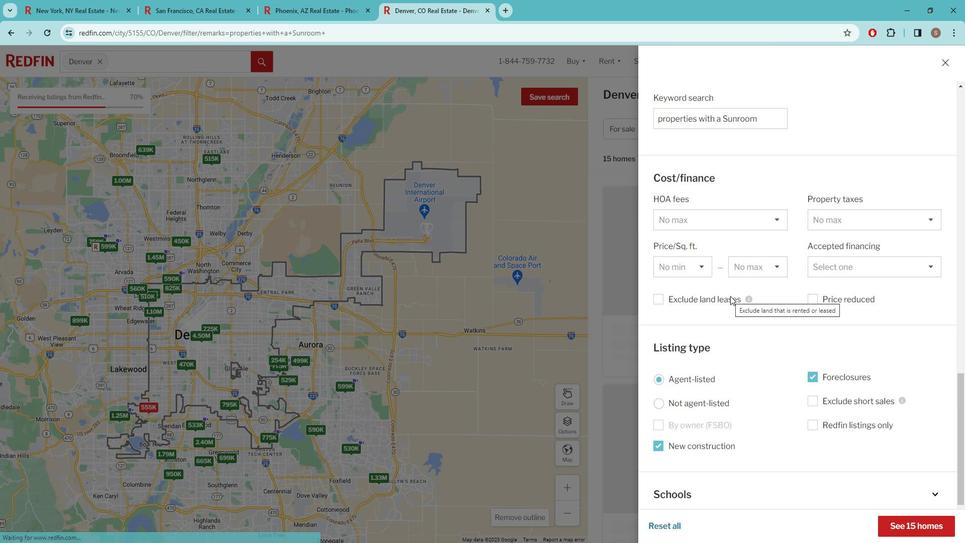 
Action: Mouse scrolled (739, 293) with delta (0, 0)
Screenshot: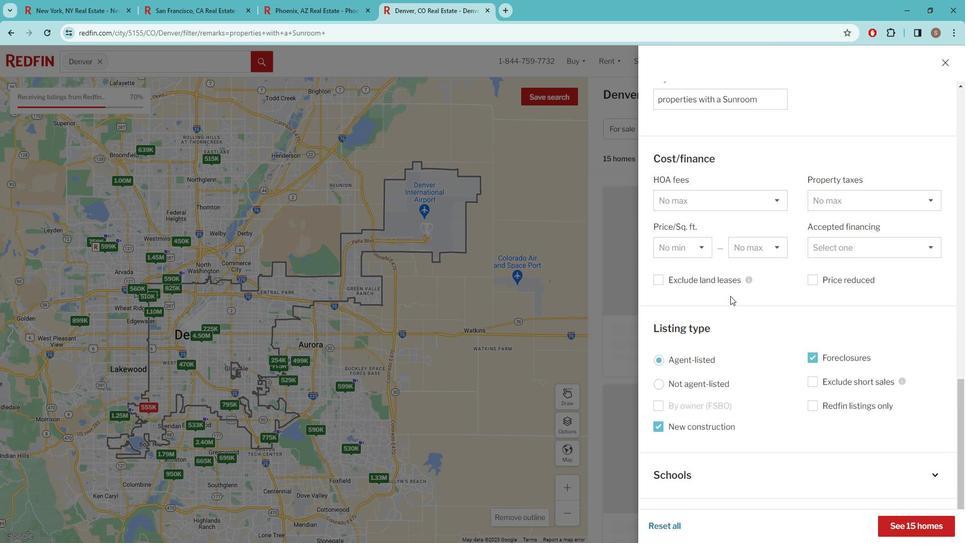 
Action: Mouse scrolled (739, 293) with delta (0, 0)
Screenshot: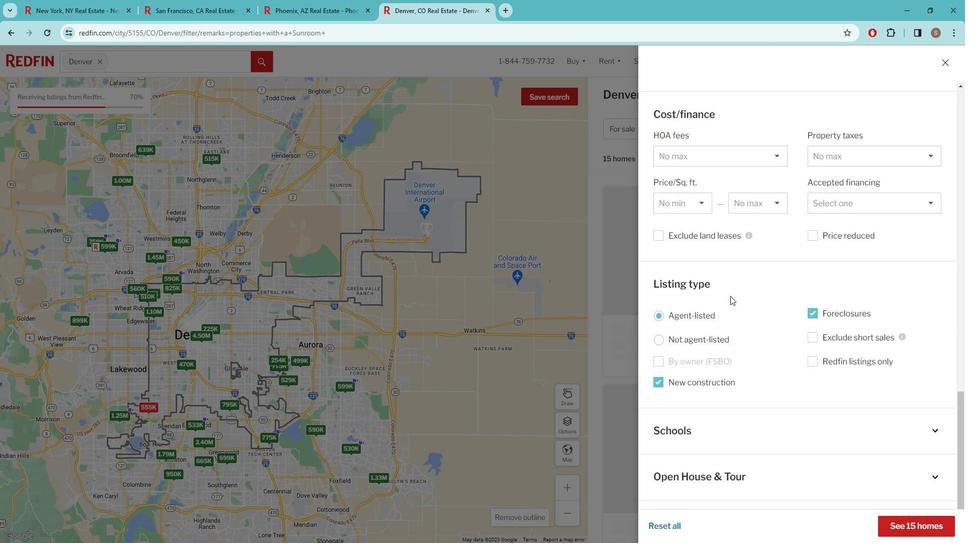 
Action: Mouse scrolled (739, 293) with delta (0, 0)
Screenshot: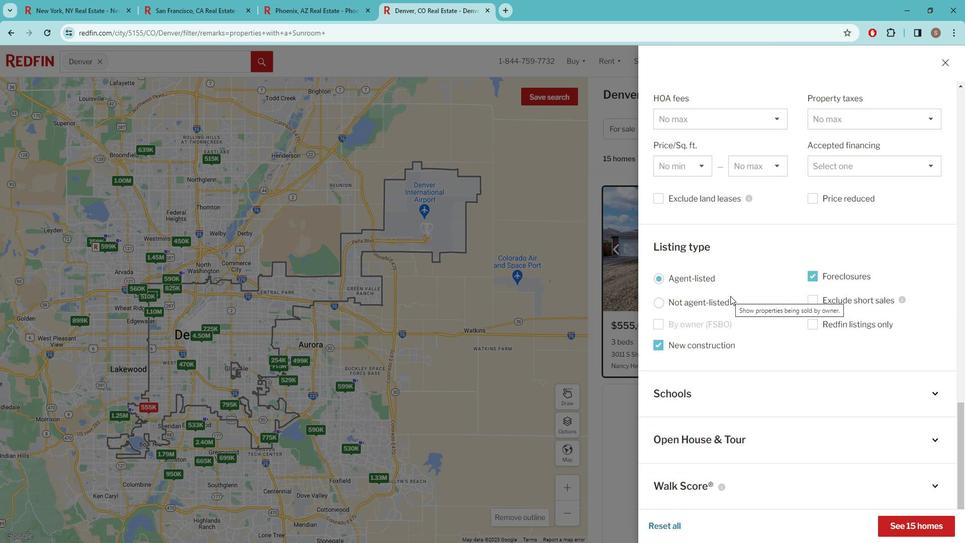 
Action: Mouse scrolled (739, 293) with delta (0, 0)
Screenshot: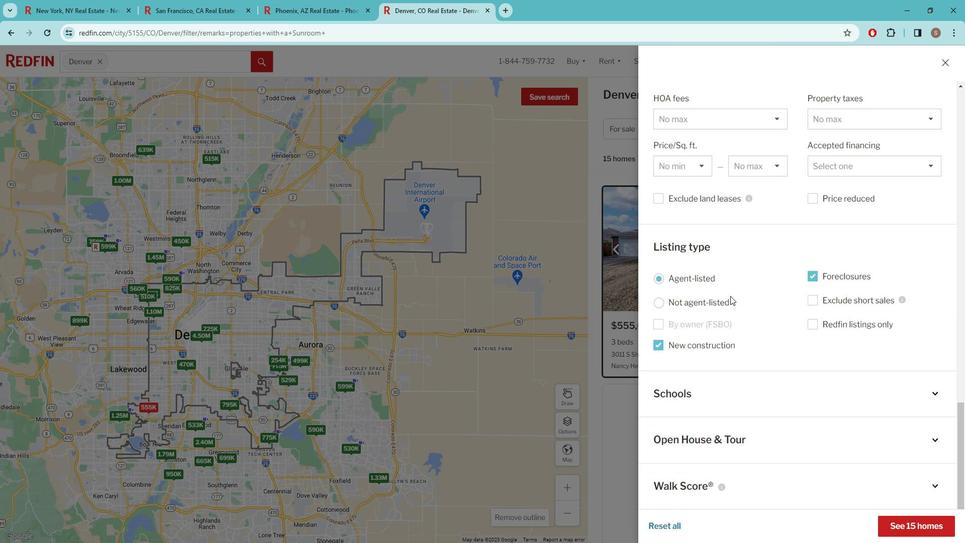 
Action: Mouse moved to (768, 431)
Screenshot: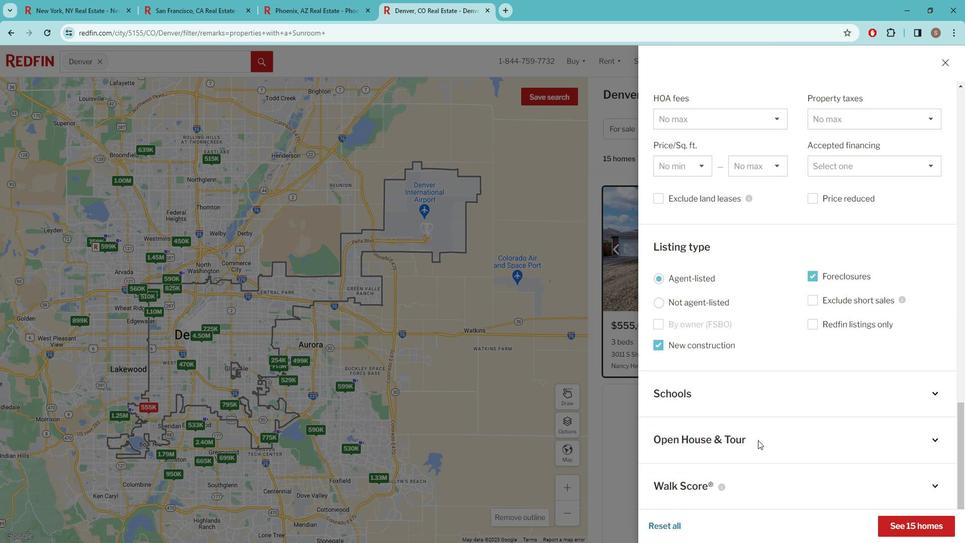 
Action: Mouse pressed left at (768, 431)
Screenshot: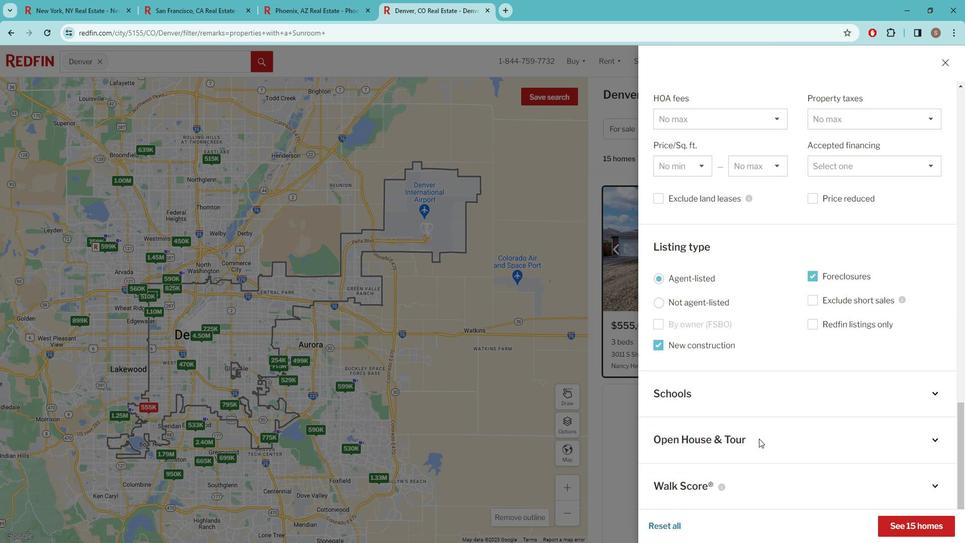 
Action: Mouse moved to (699, 431)
Screenshot: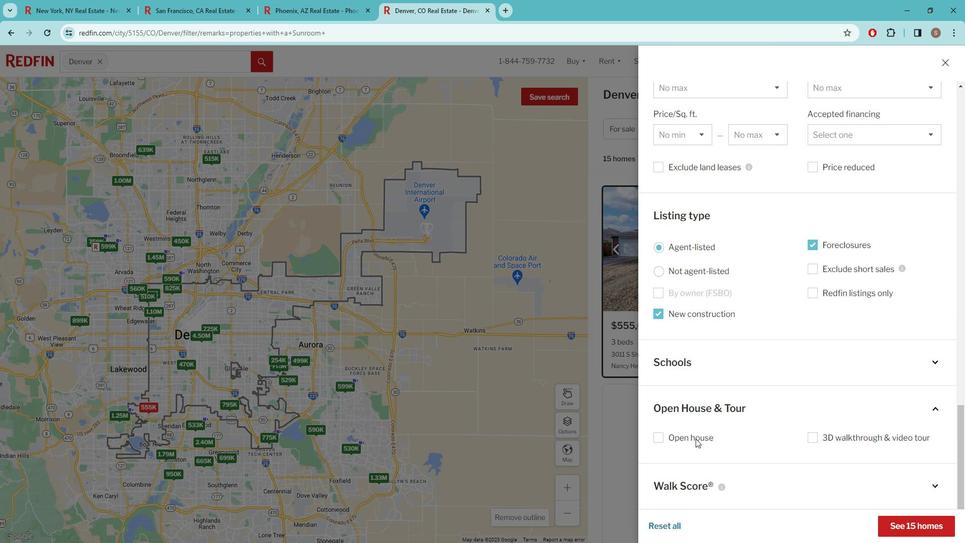 
Action: Mouse pressed left at (699, 431)
Screenshot: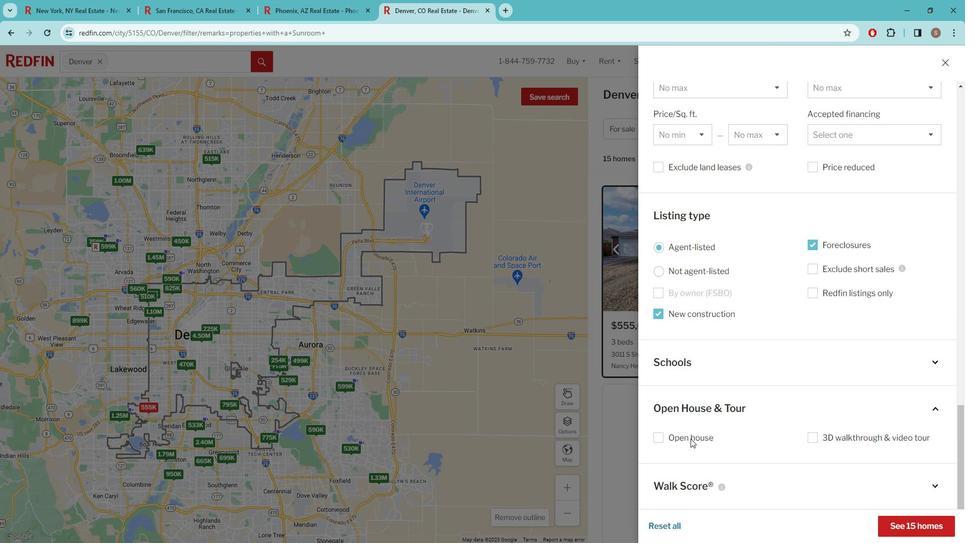 
Action: Mouse moved to (916, 512)
Screenshot: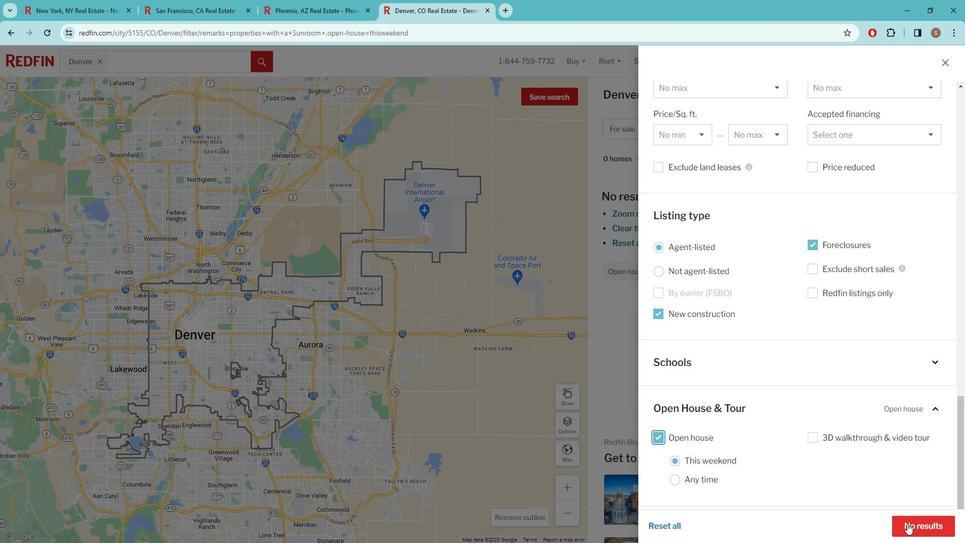 
Action: Mouse pressed left at (916, 512)
Screenshot: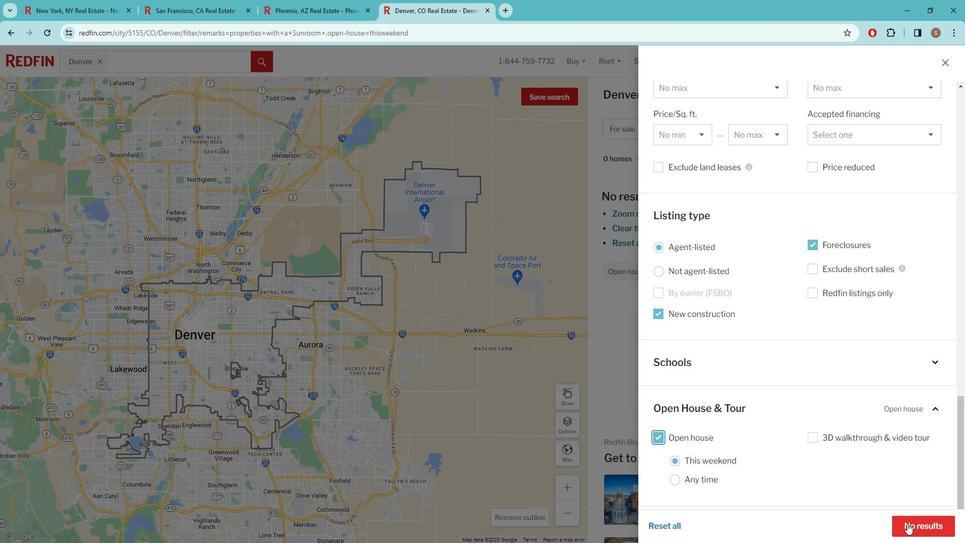 
